 Task: Find connections with filter location Nasīrābād with filter topic #leadership with filter profile language German with filter current company Coupa Software with filter school Mepco Schlenk Engineering College with filter industry Armed Forces with filter service category Copywriting with filter keywords title Proprietor
Action: Mouse moved to (522, 81)
Screenshot: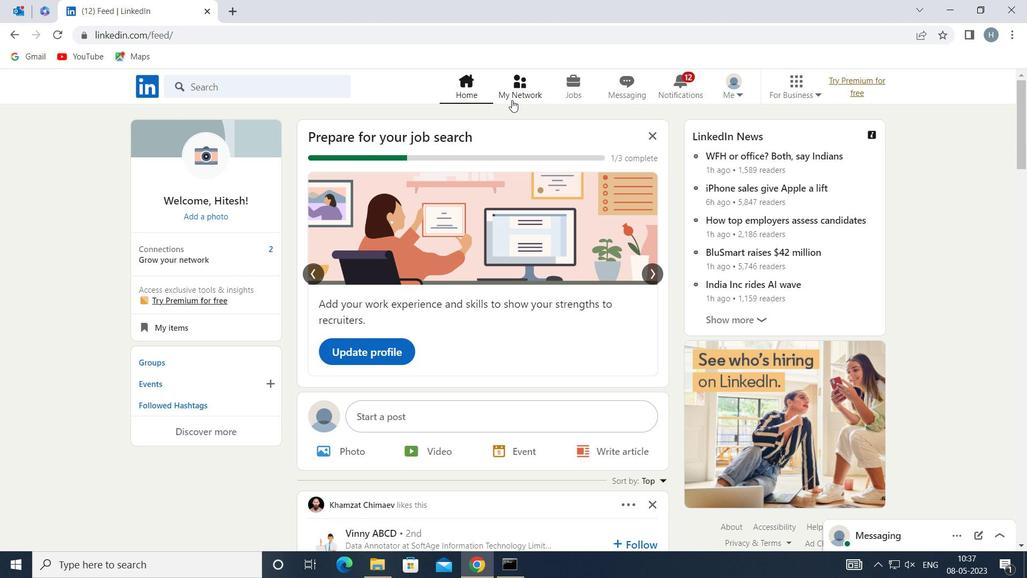 
Action: Mouse pressed left at (522, 81)
Screenshot: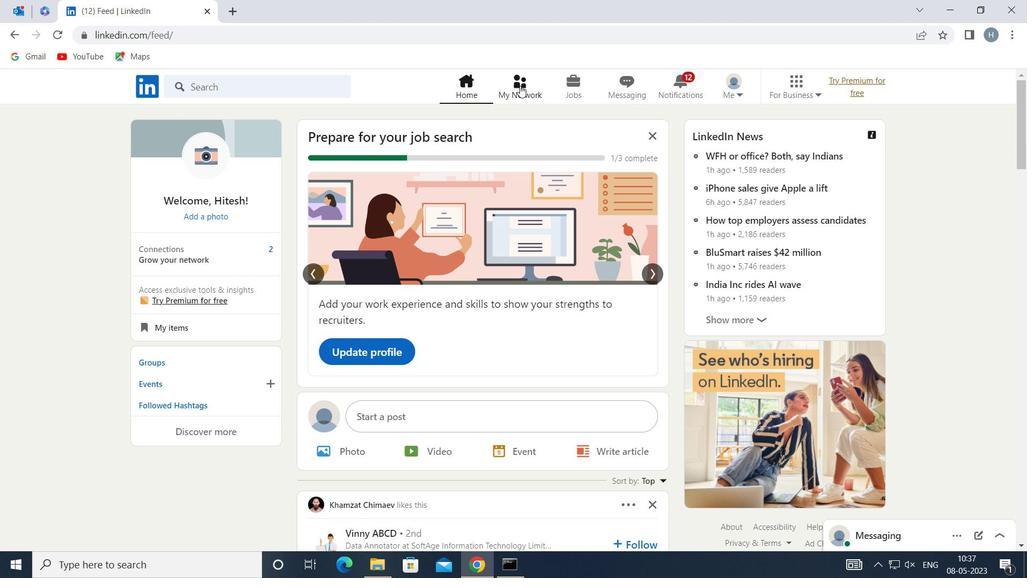 
Action: Mouse moved to (300, 161)
Screenshot: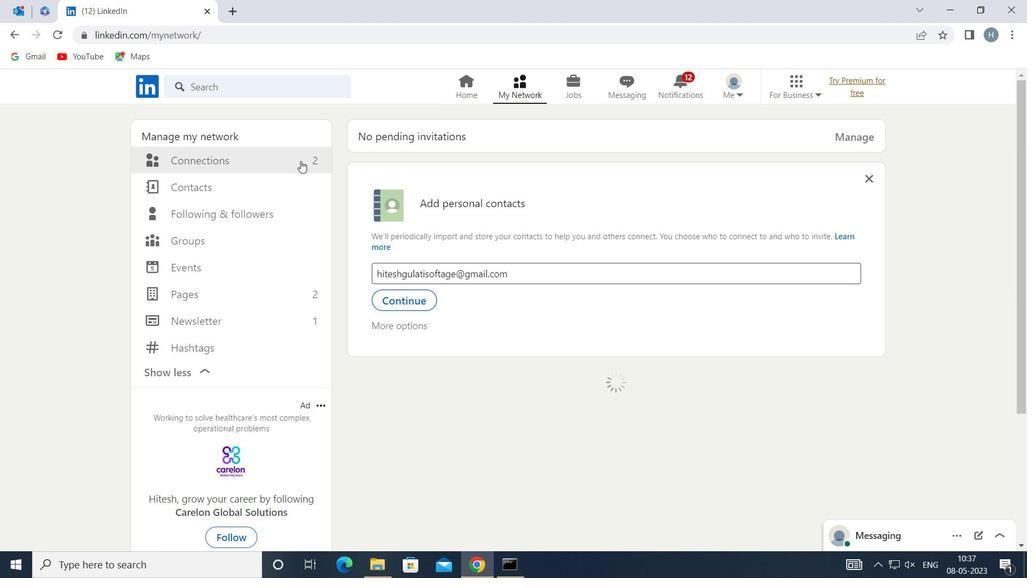 
Action: Mouse pressed left at (300, 161)
Screenshot: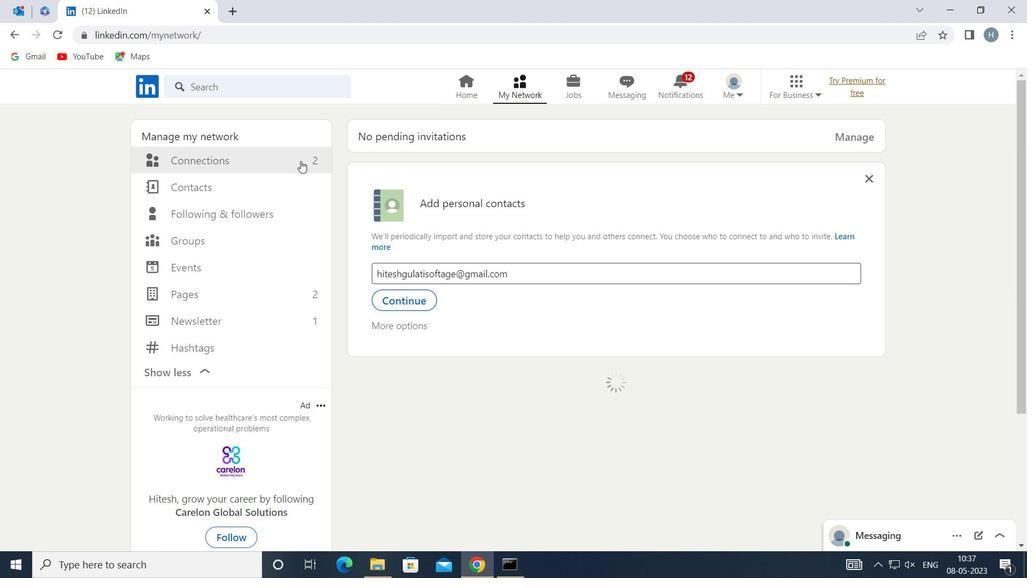 
Action: Mouse moved to (602, 161)
Screenshot: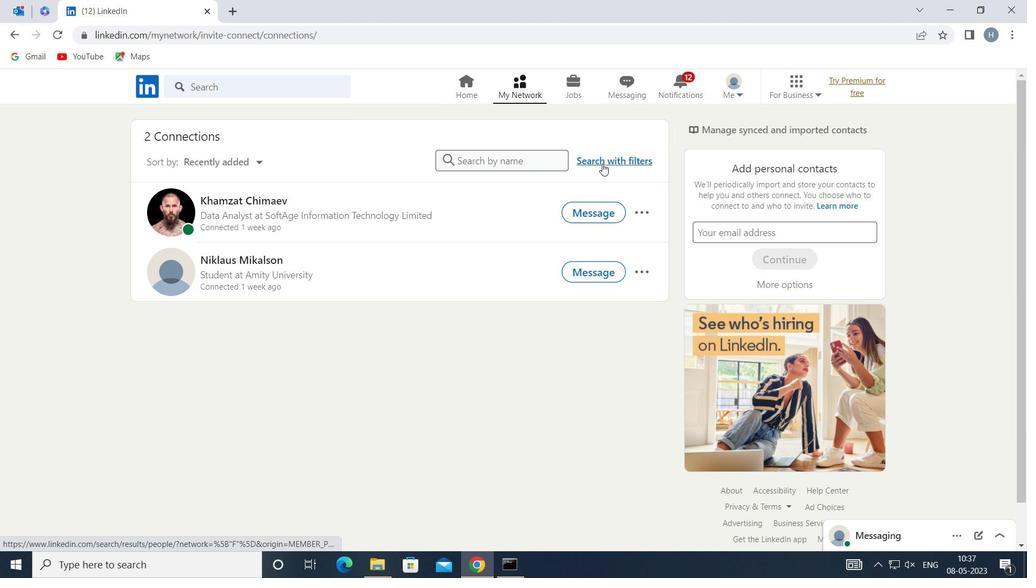 
Action: Mouse pressed left at (602, 161)
Screenshot: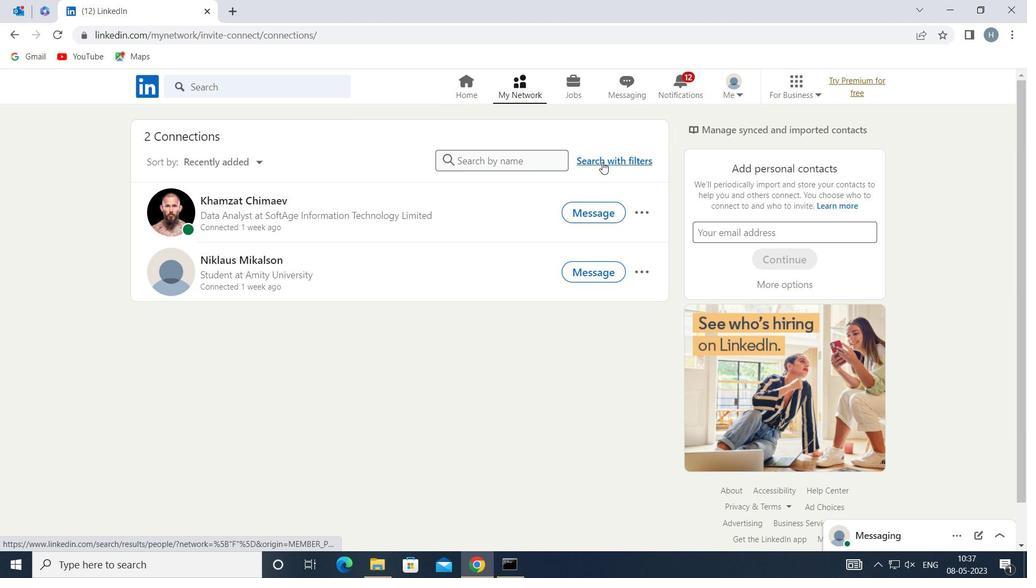 
Action: Mouse moved to (562, 123)
Screenshot: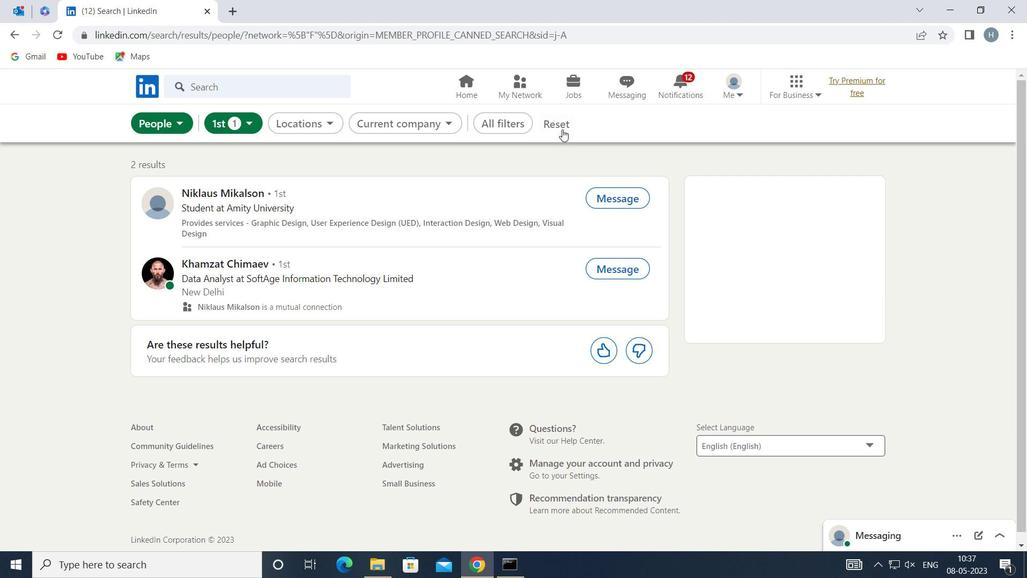 
Action: Mouse pressed left at (562, 123)
Screenshot: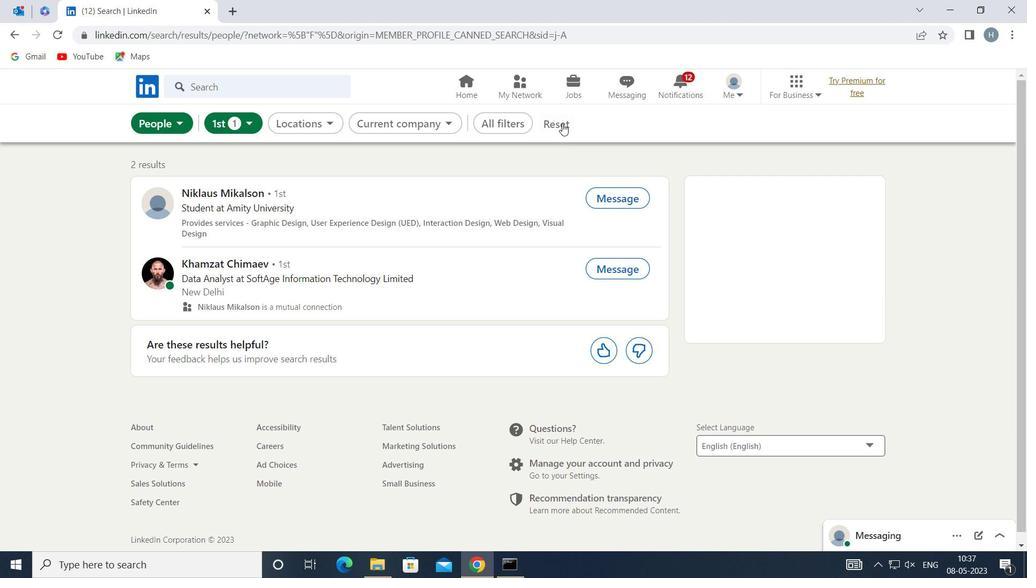 
Action: Mouse moved to (539, 122)
Screenshot: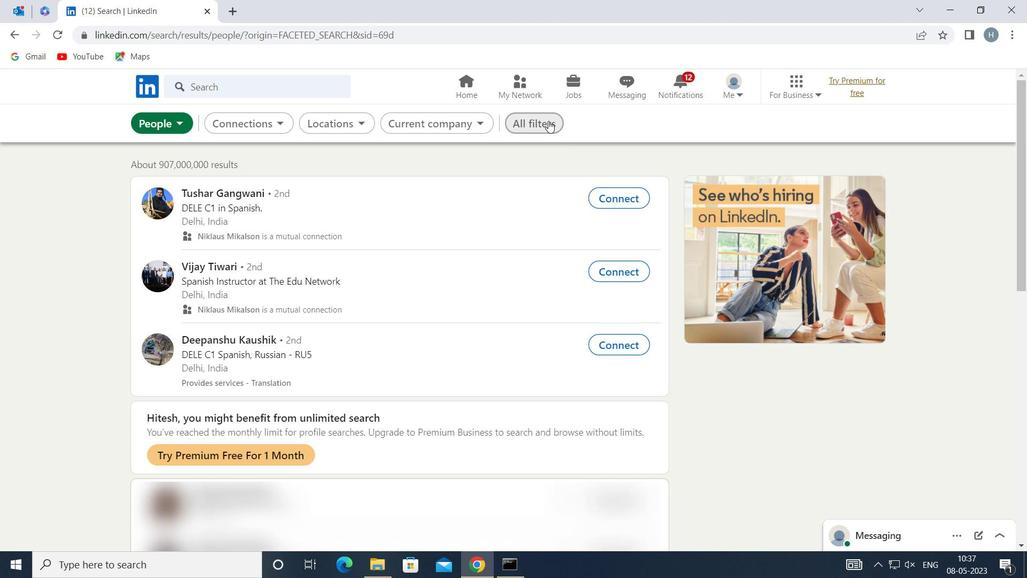 
Action: Mouse pressed left at (539, 122)
Screenshot: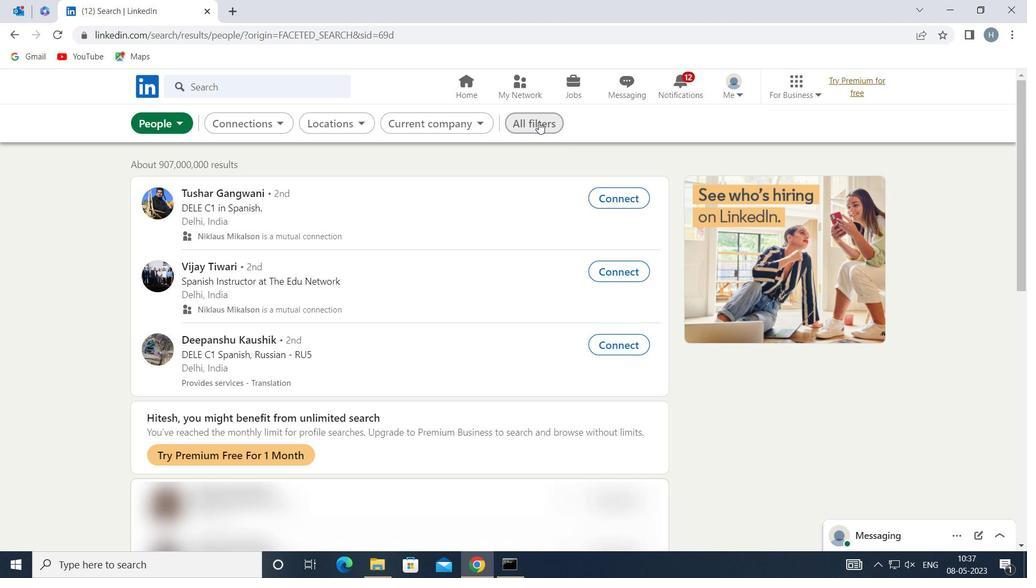 
Action: Mouse moved to (815, 258)
Screenshot: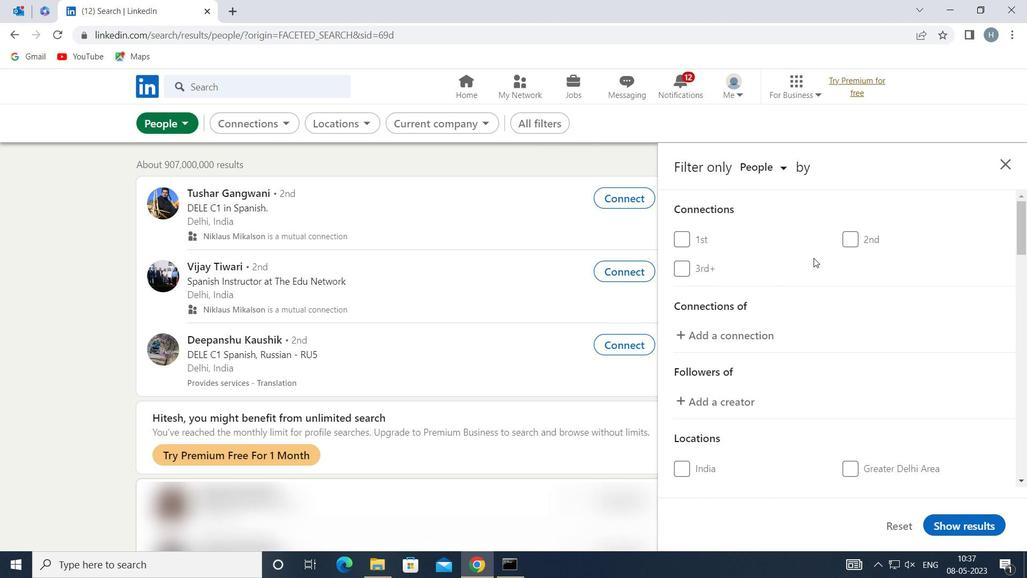 
Action: Mouse scrolled (815, 258) with delta (0, 0)
Screenshot: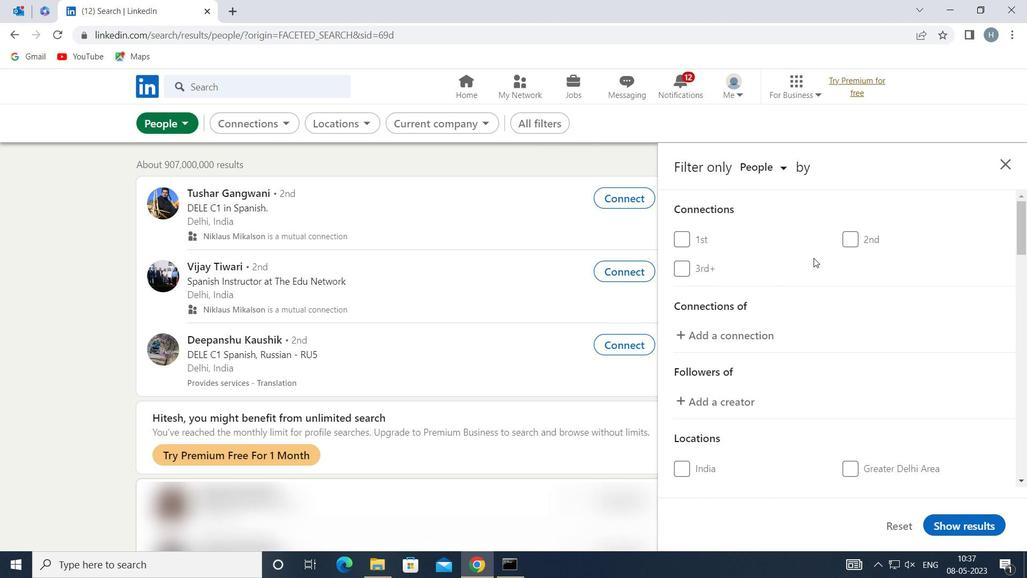 
Action: Mouse moved to (815, 259)
Screenshot: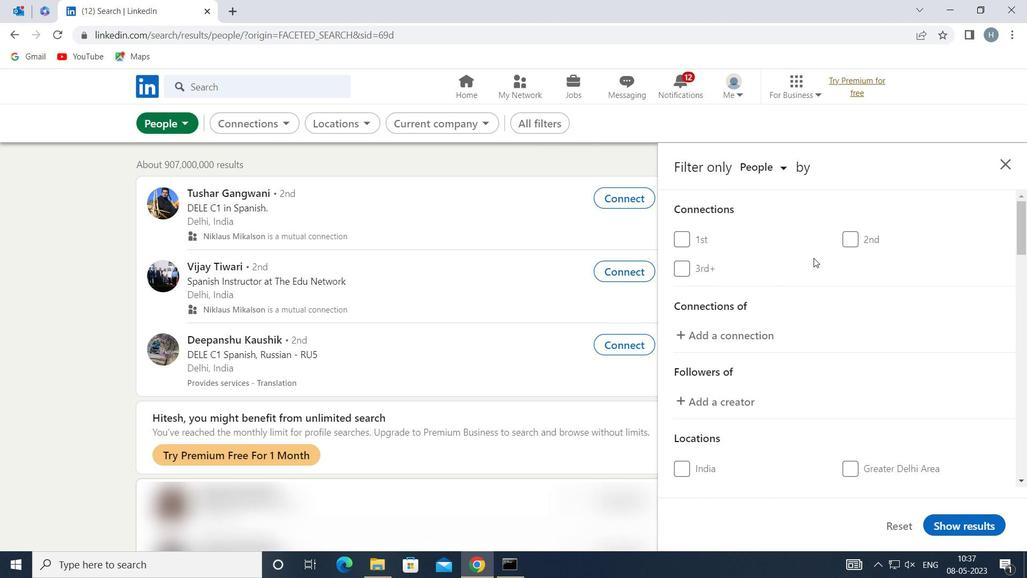
Action: Mouse scrolled (815, 259) with delta (0, 0)
Screenshot: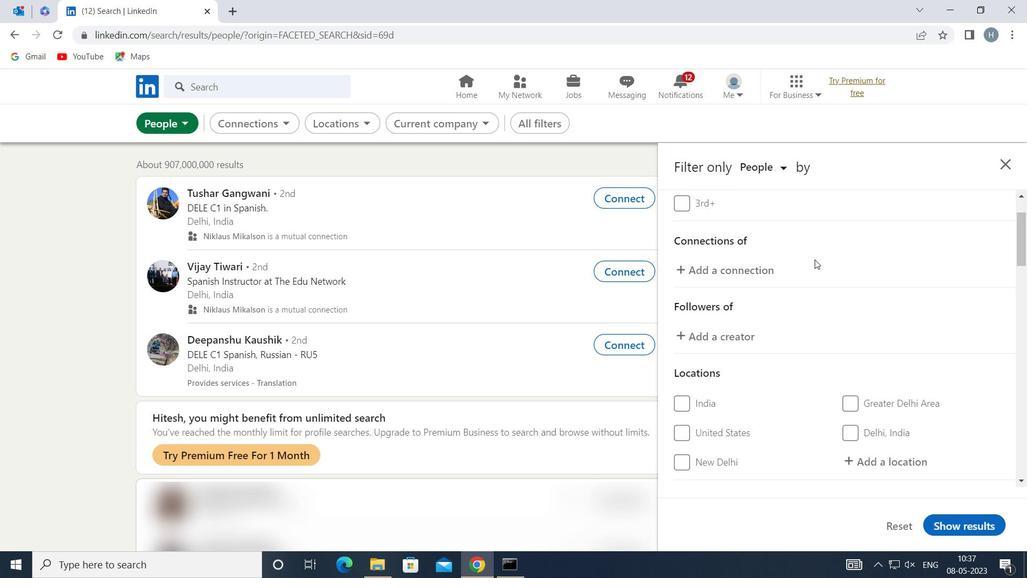 
Action: Mouse moved to (815, 262)
Screenshot: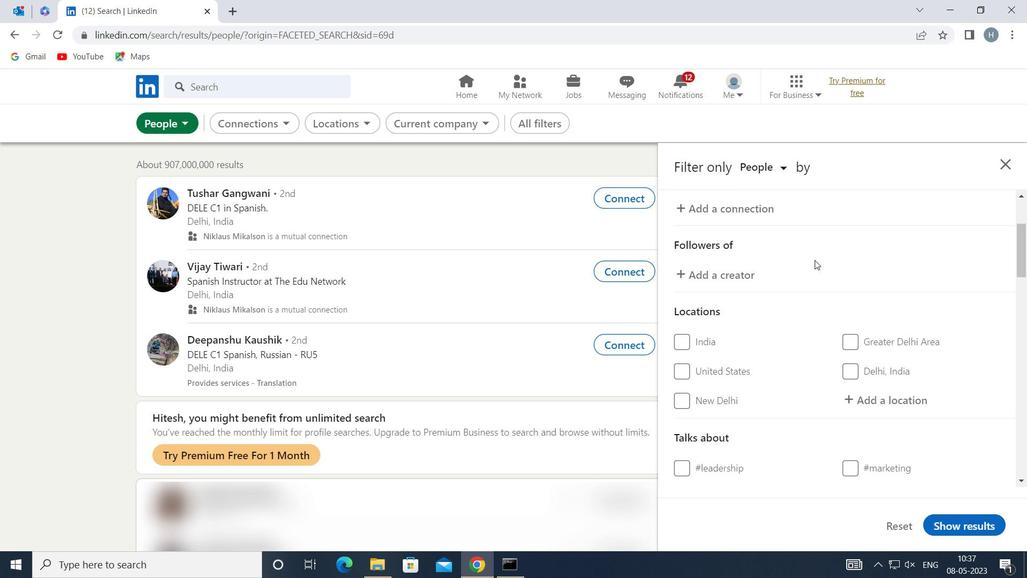 
Action: Mouse scrolled (815, 261) with delta (0, 0)
Screenshot: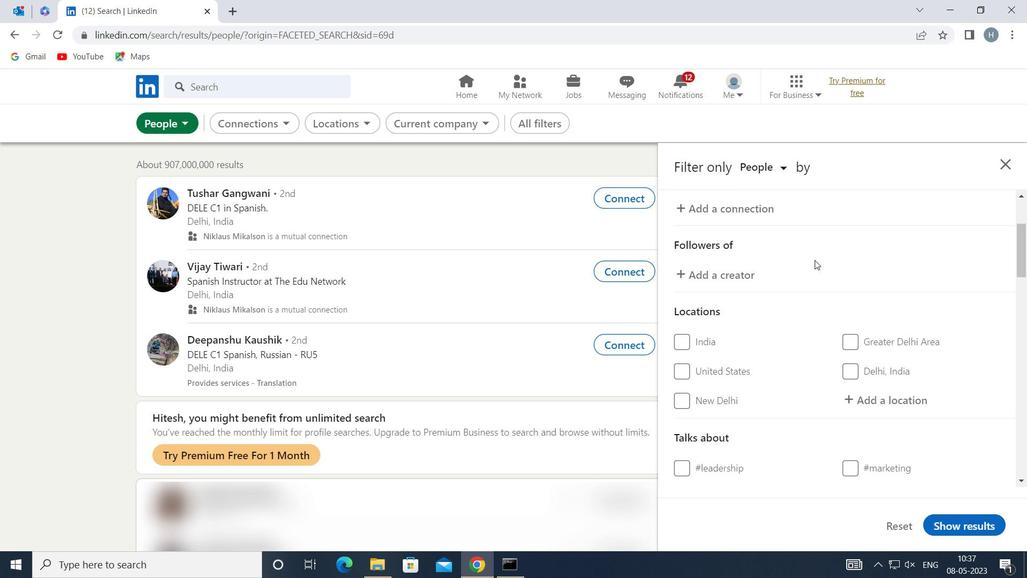 
Action: Mouse moved to (874, 322)
Screenshot: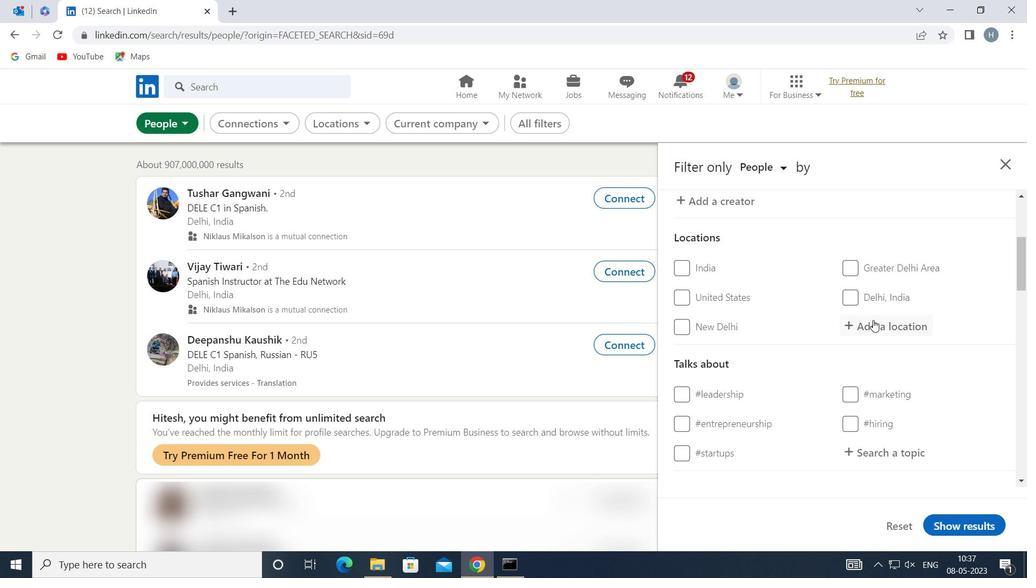 
Action: Mouse pressed left at (874, 322)
Screenshot: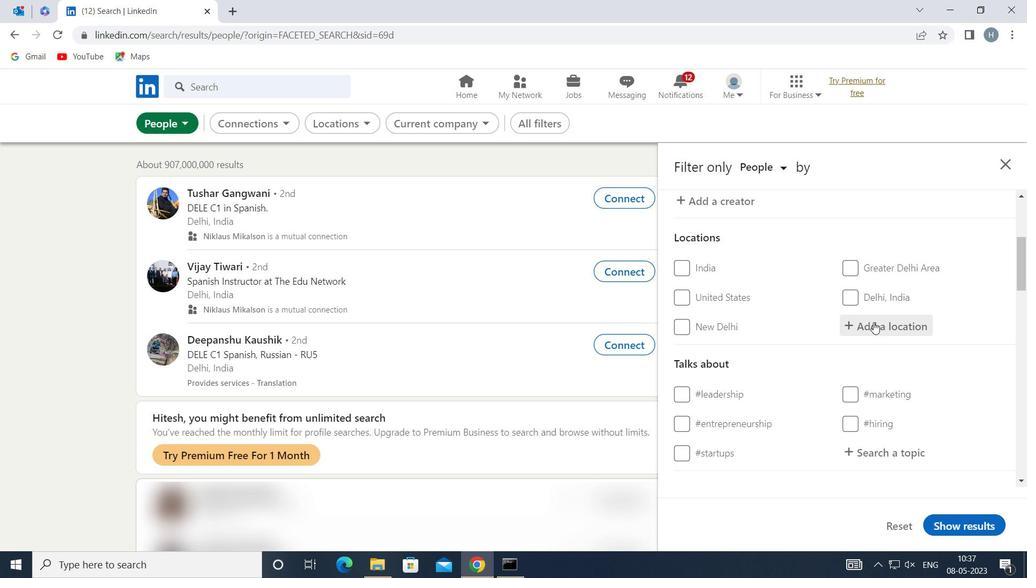 
Action: Key pressed <Key.shift>NASIRABAD
Screenshot: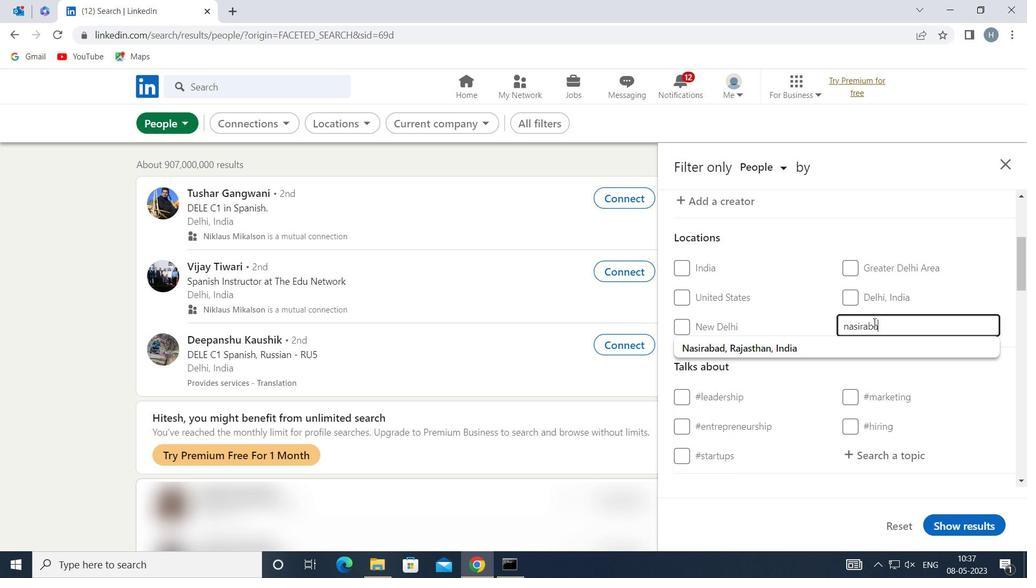 
Action: Mouse moved to (852, 351)
Screenshot: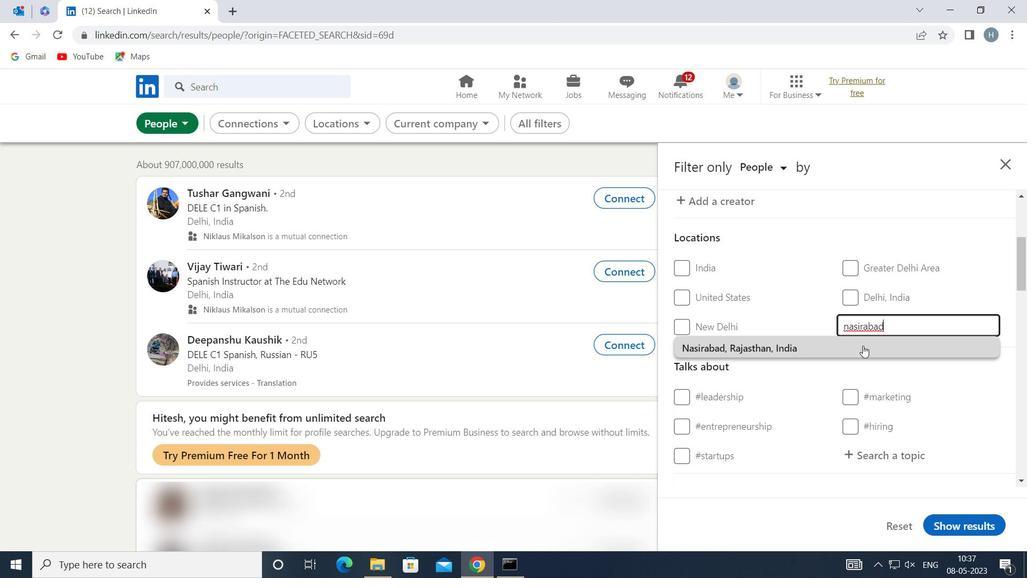 
Action: Mouse pressed left at (852, 351)
Screenshot: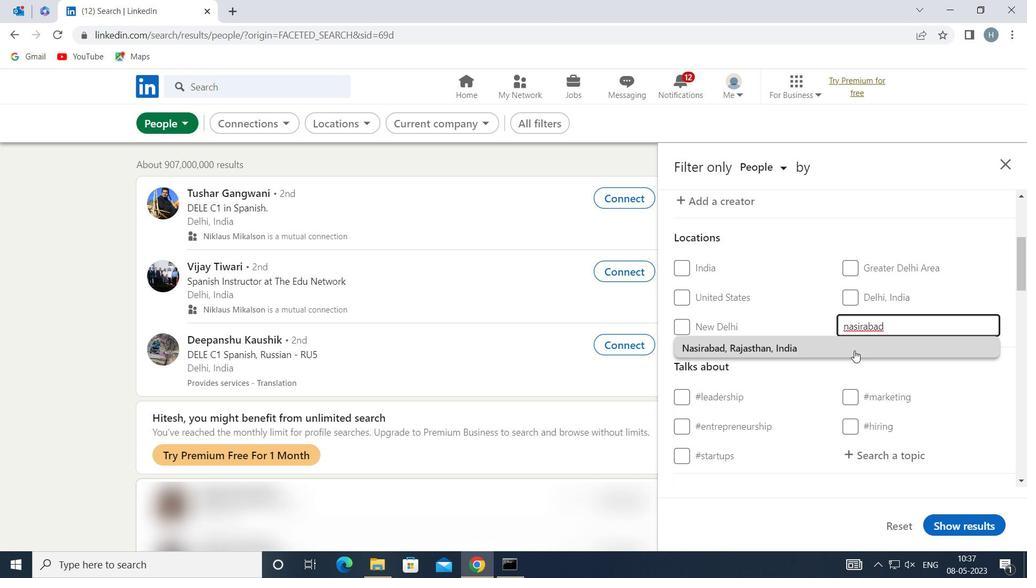 
Action: Mouse moved to (824, 349)
Screenshot: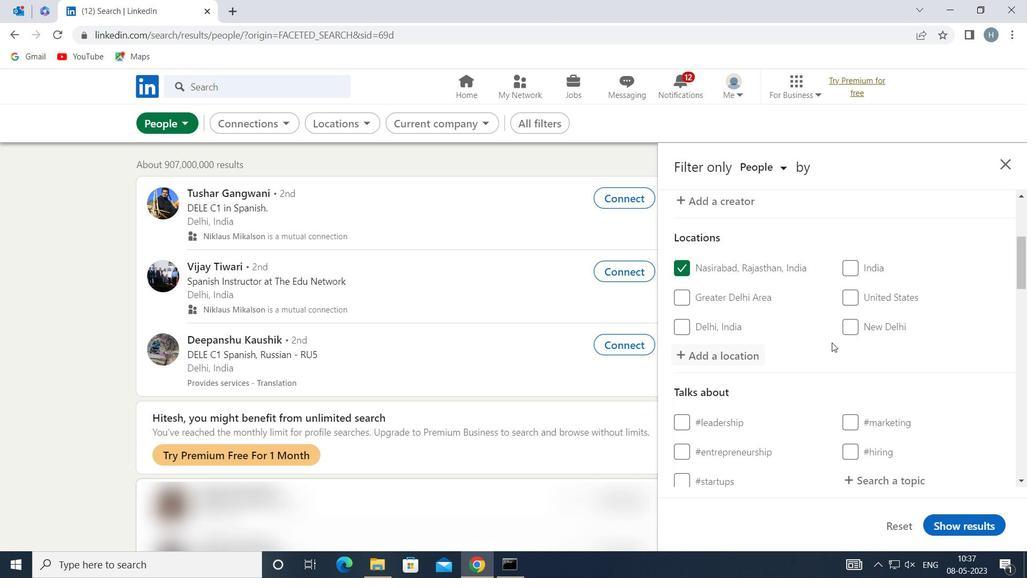 
Action: Mouse scrolled (824, 348) with delta (0, 0)
Screenshot: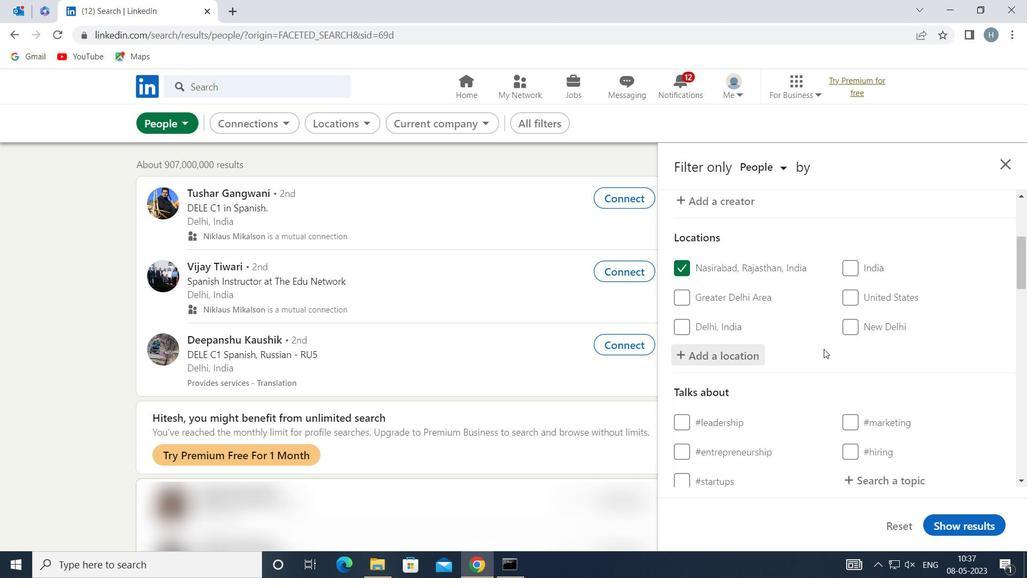 
Action: Mouse moved to (823, 350)
Screenshot: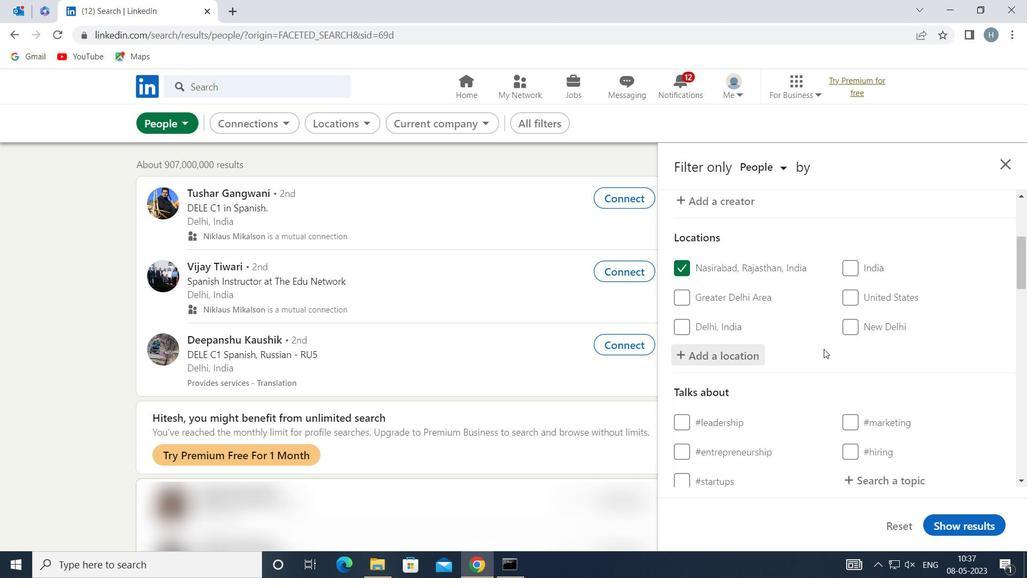 
Action: Mouse scrolled (823, 349) with delta (0, 0)
Screenshot: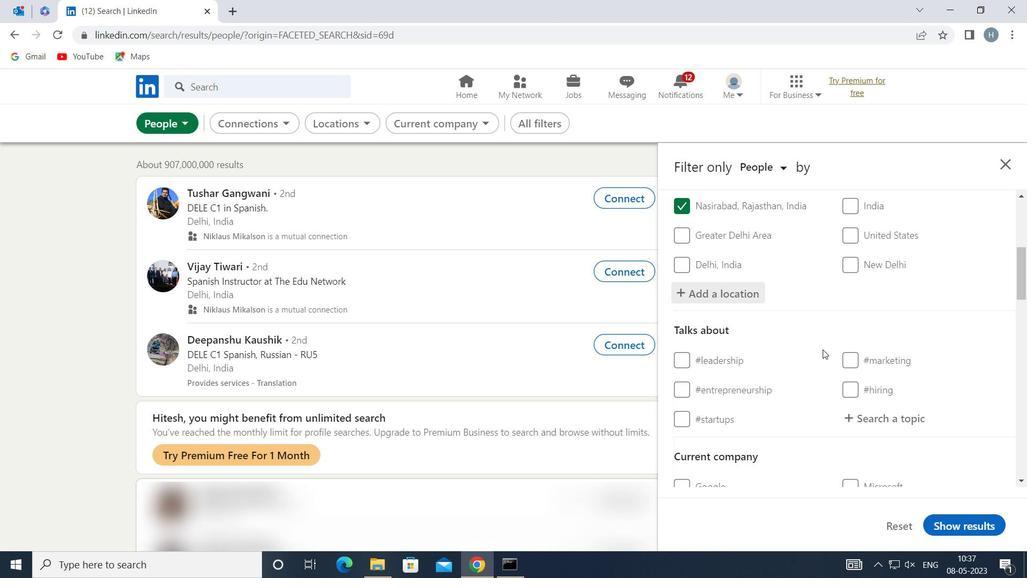 
Action: Mouse moved to (895, 347)
Screenshot: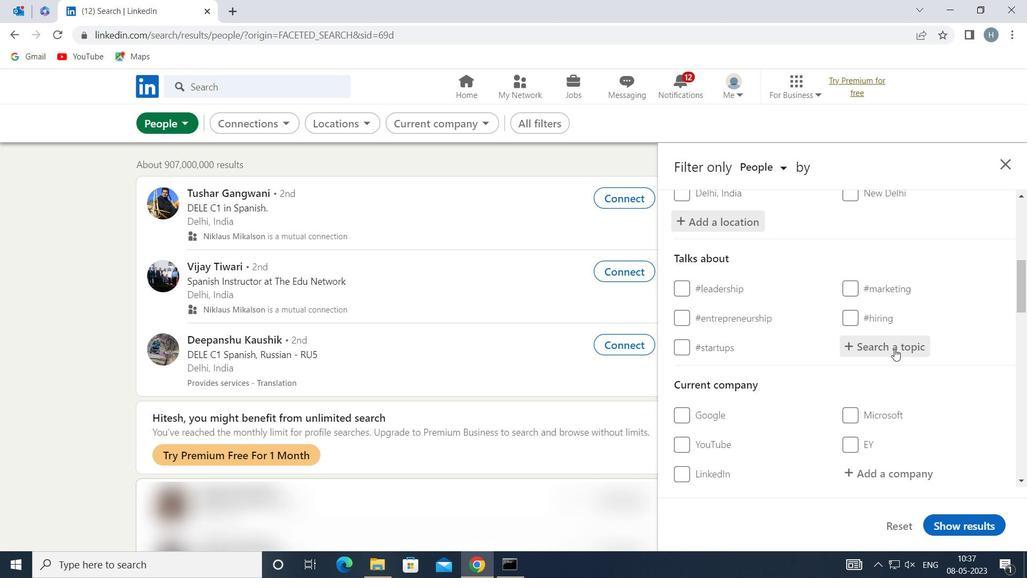 
Action: Mouse pressed left at (895, 347)
Screenshot: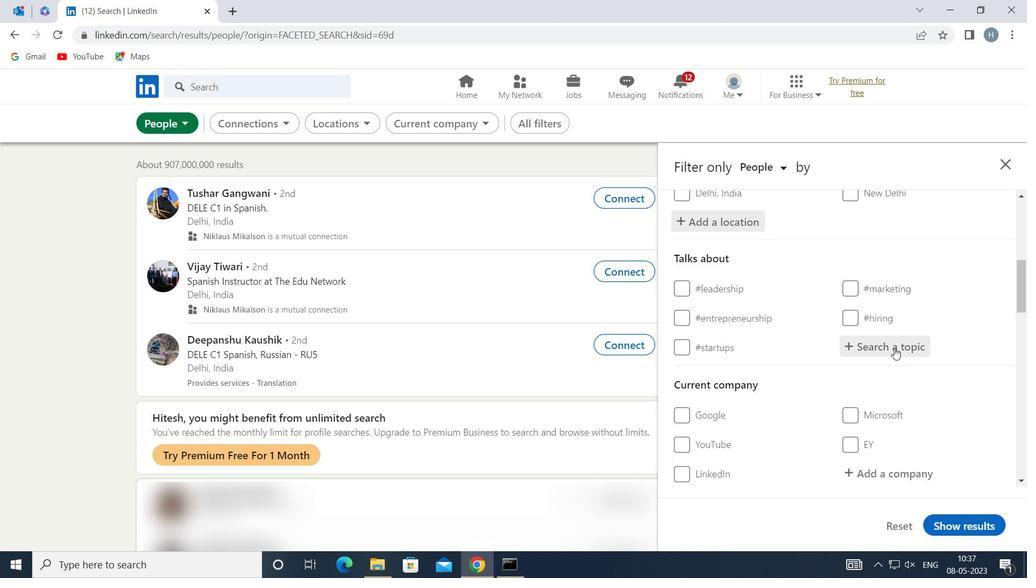 
Action: Mouse moved to (895, 346)
Screenshot: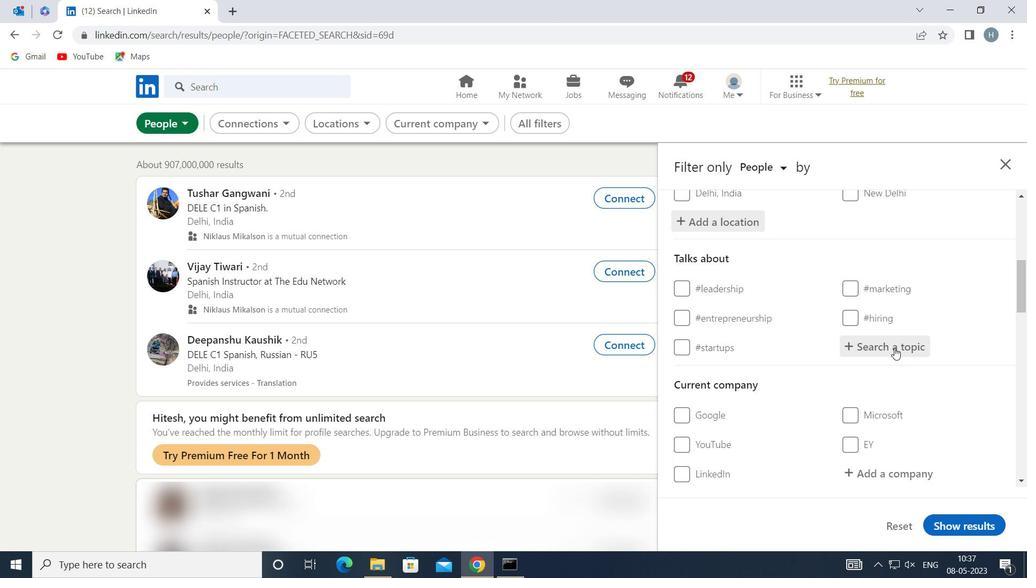 
Action: Key pressed LEADERSHIP
Screenshot: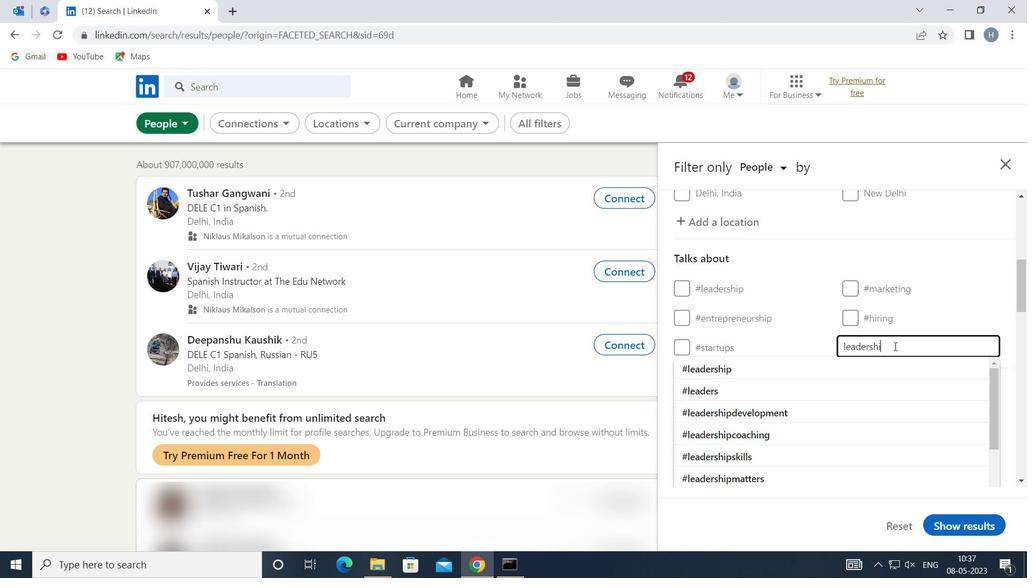
Action: Mouse moved to (888, 358)
Screenshot: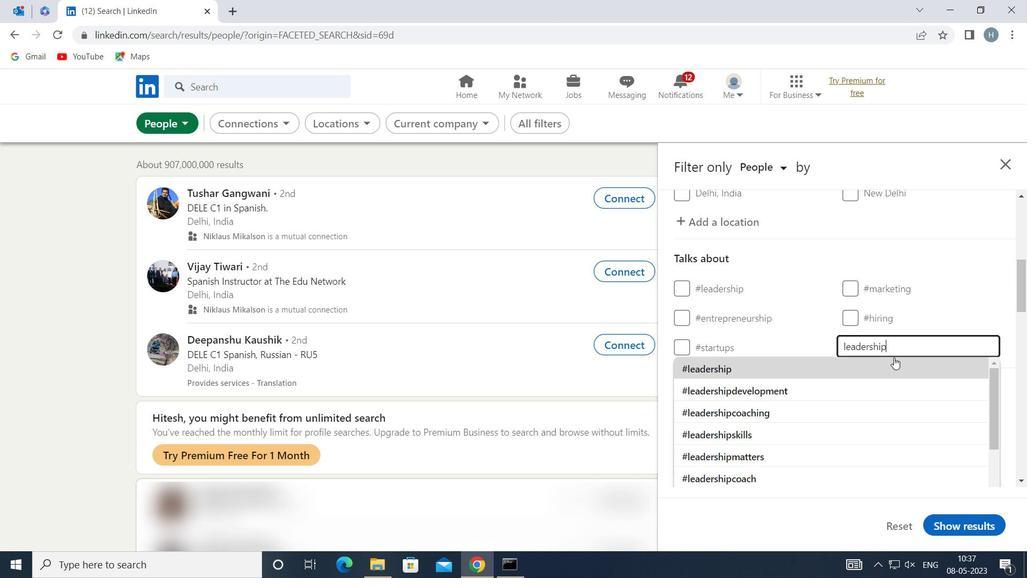 
Action: Mouse pressed left at (888, 358)
Screenshot: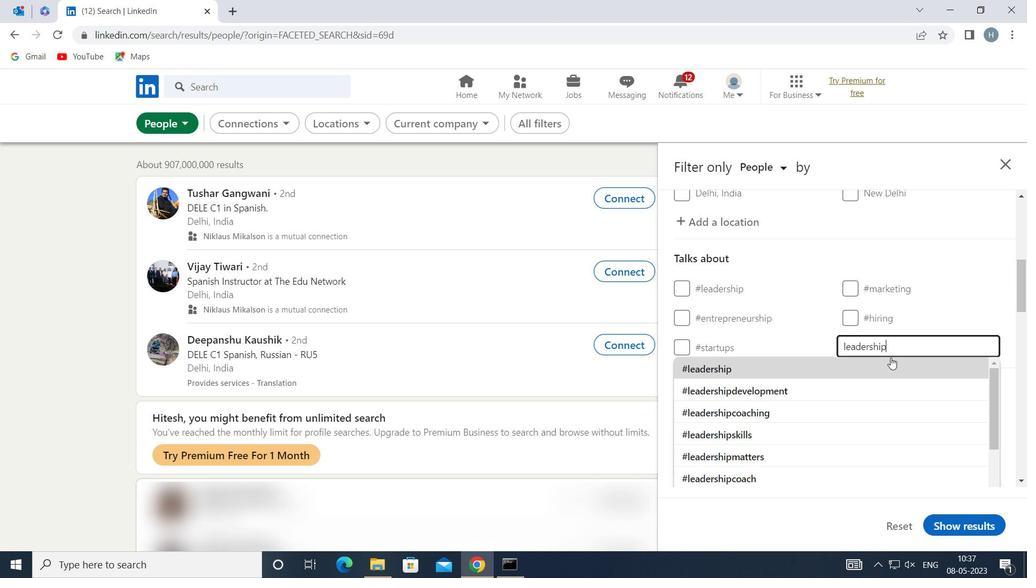 
Action: Mouse moved to (843, 351)
Screenshot: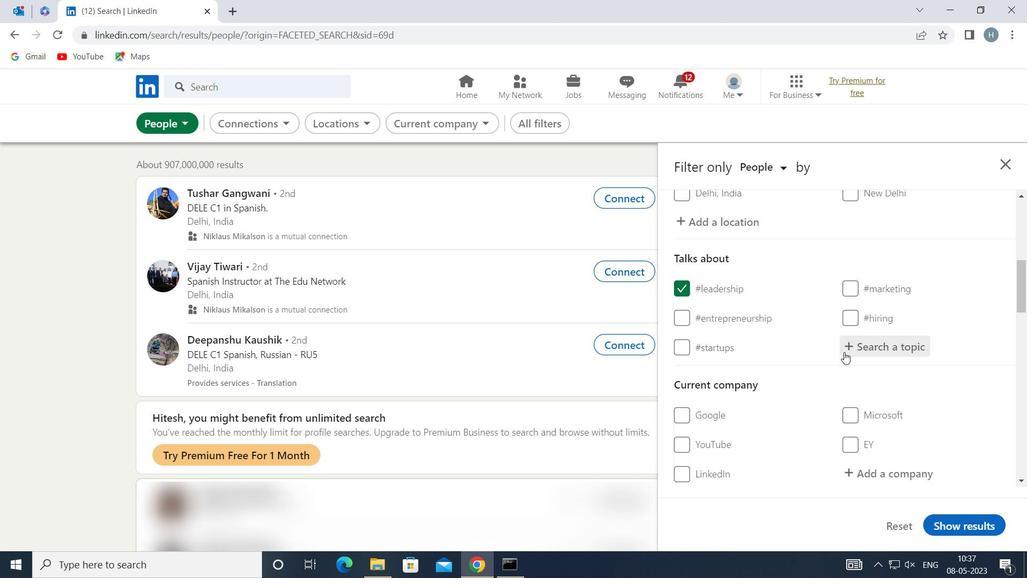 
Action: Mouse scrolled (843, 350) with delta (0, 0)
Screenshot: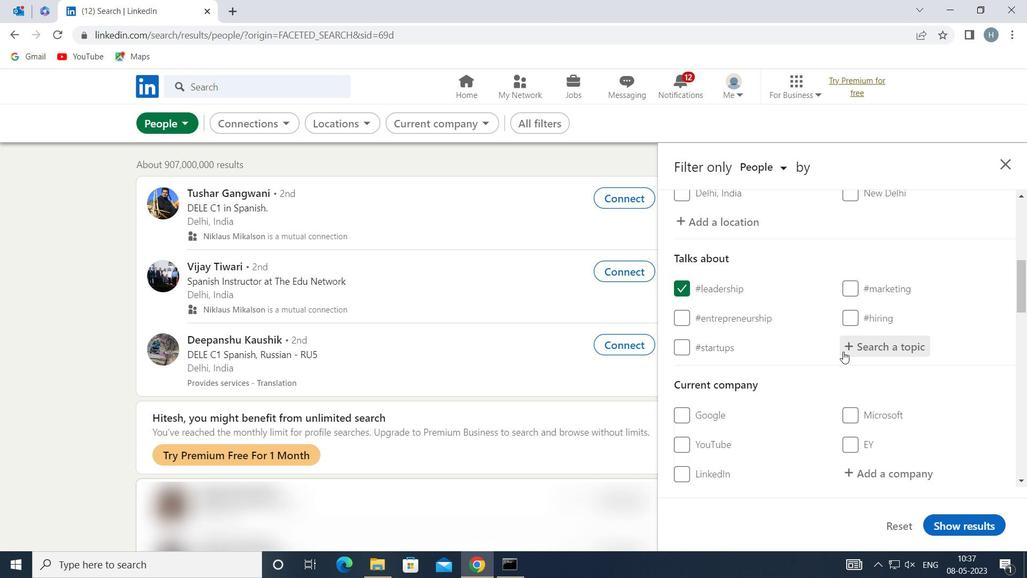 
Action: Mouse moved to (843, 348)
Screenshot: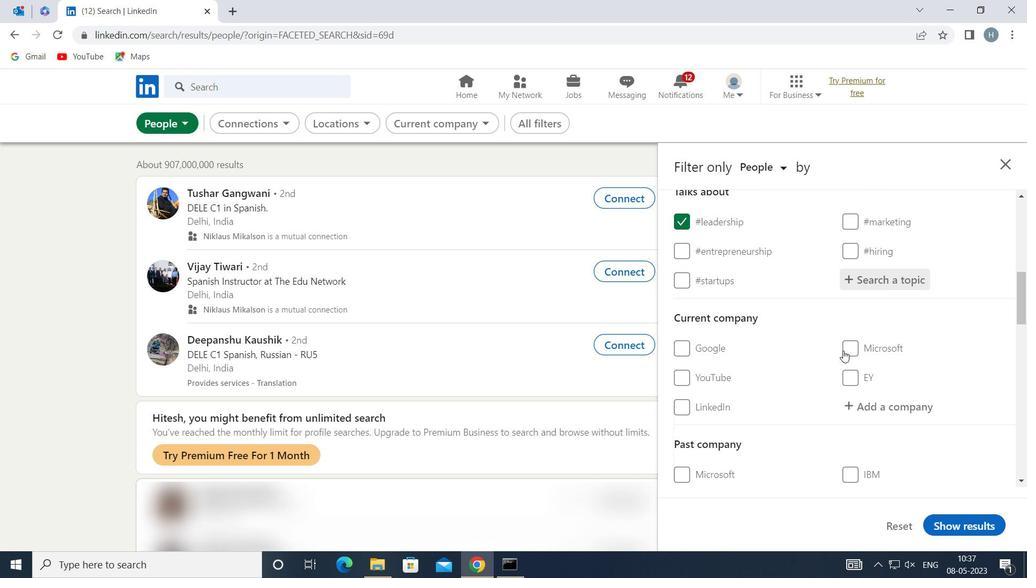 
Action: Mouse scrolled (843, 347) with delta (0, 0)
Screenshot: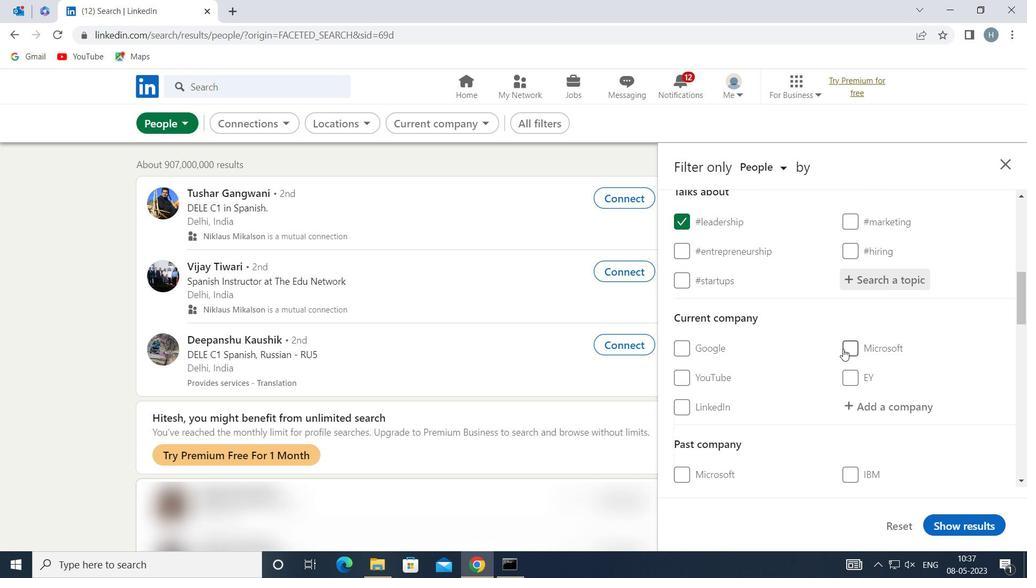 
Action: Mouse moved to (841, 345)
Screenshot: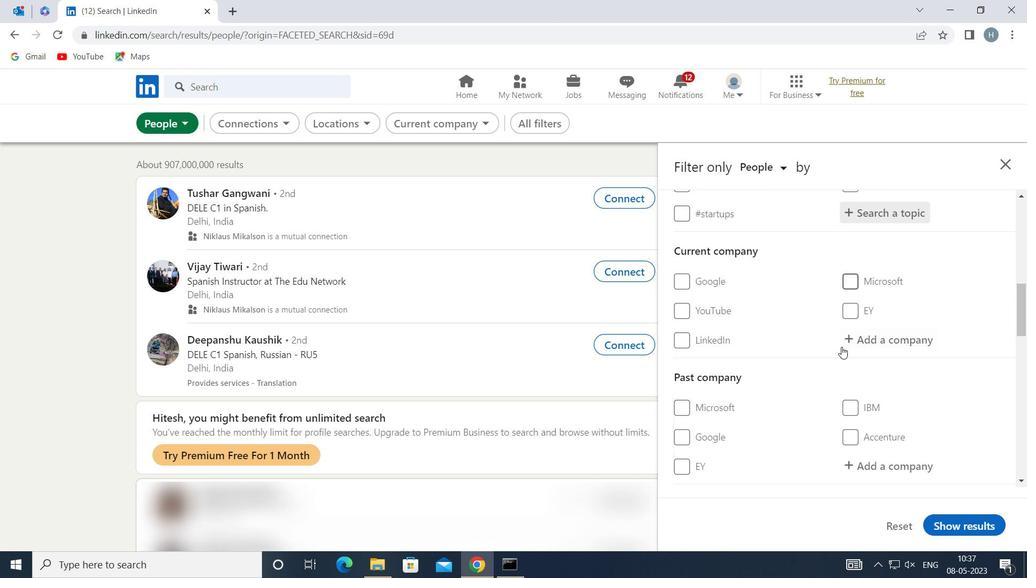 
Action: Mouse scrolled (841, 345) with delta (0, 0)
Screenshot: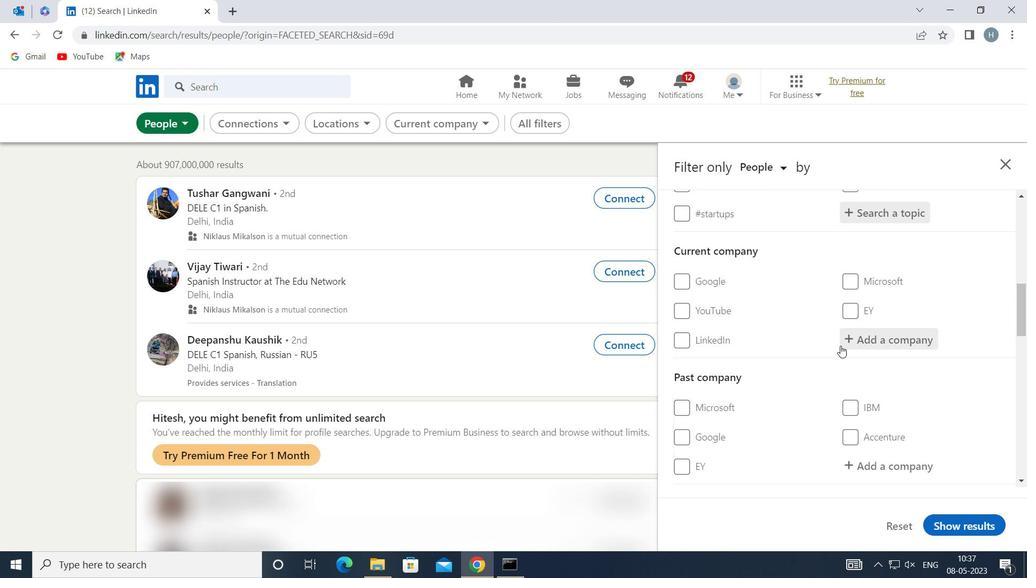 
Action: Mouse scrolled (841, 345) with delta (0, 0)
Screenshot: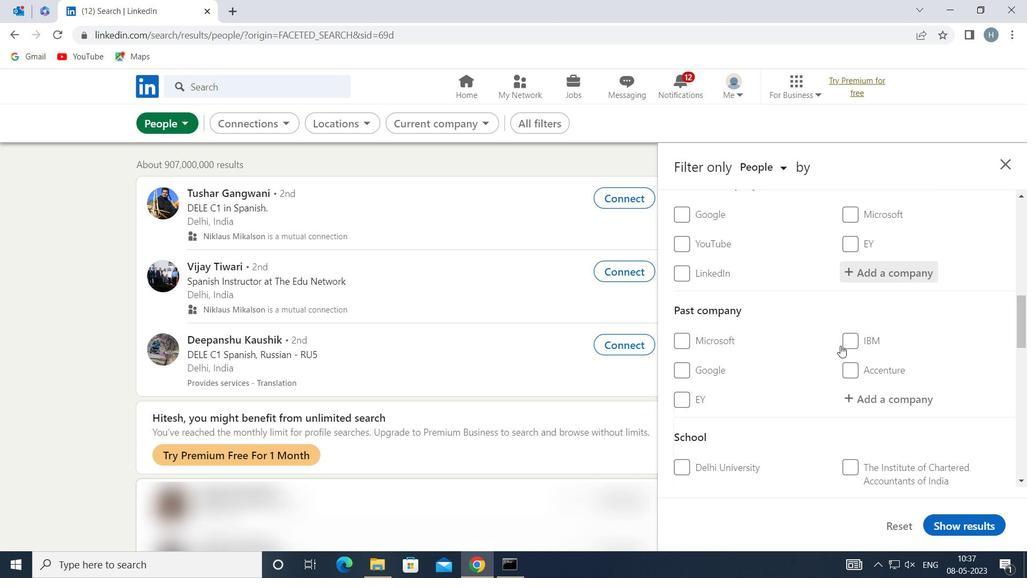 
Action: Mouse scrolled (841, 345) with delta (0, 0)
Screenshot: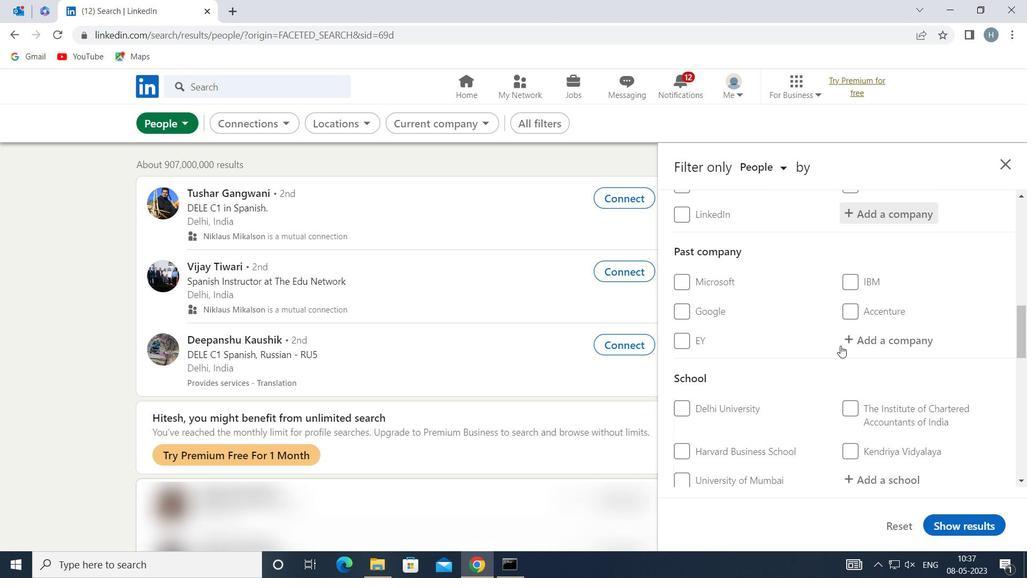 
Action: Mouse scrolled (841, 345) with delta (0, 0)
Screenshot: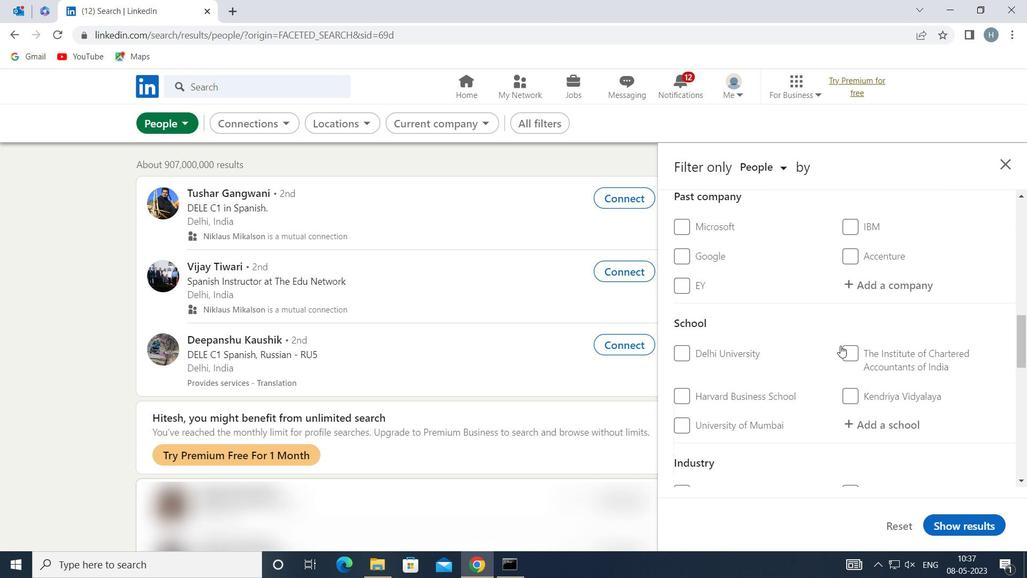 
Action: Mouse scrolled (841, 345) with delta (0, 0)
Screenshot: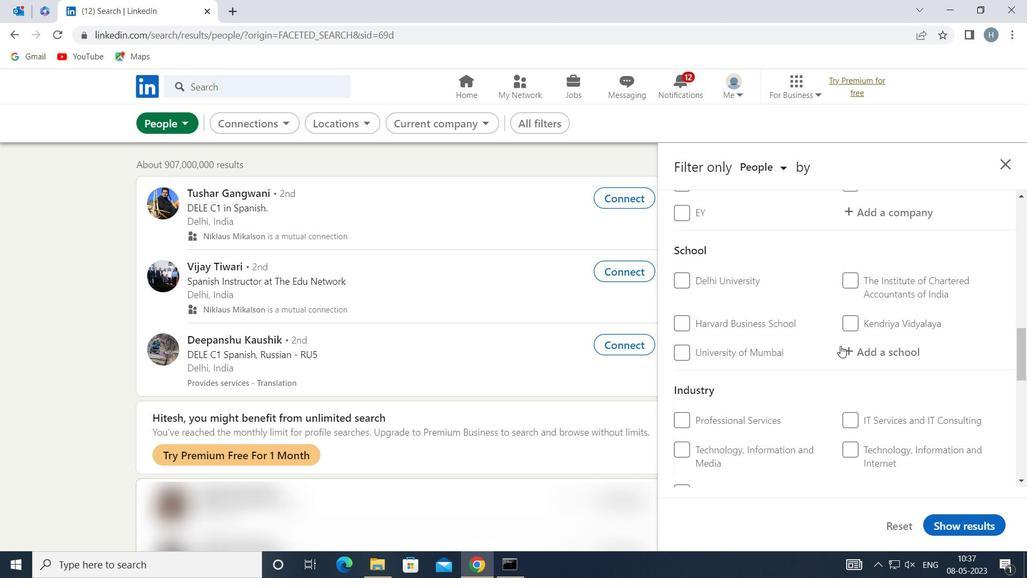 
Action: Mouse scrolled (841, 345) with delta (0, 0)
Screenshot: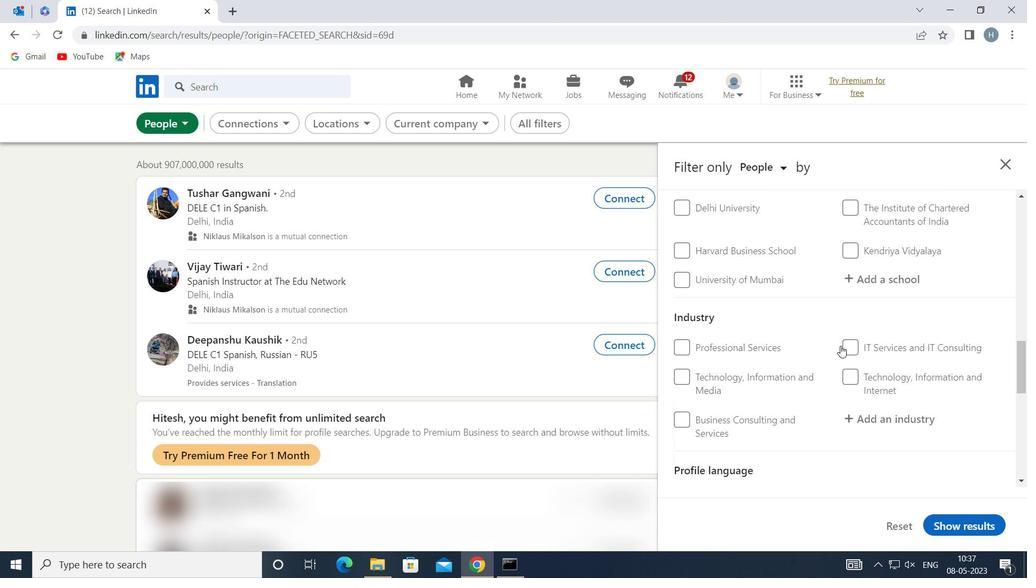 
Action: Mouse scrolled (841, 345) with delta (0, 0)
Screenshot: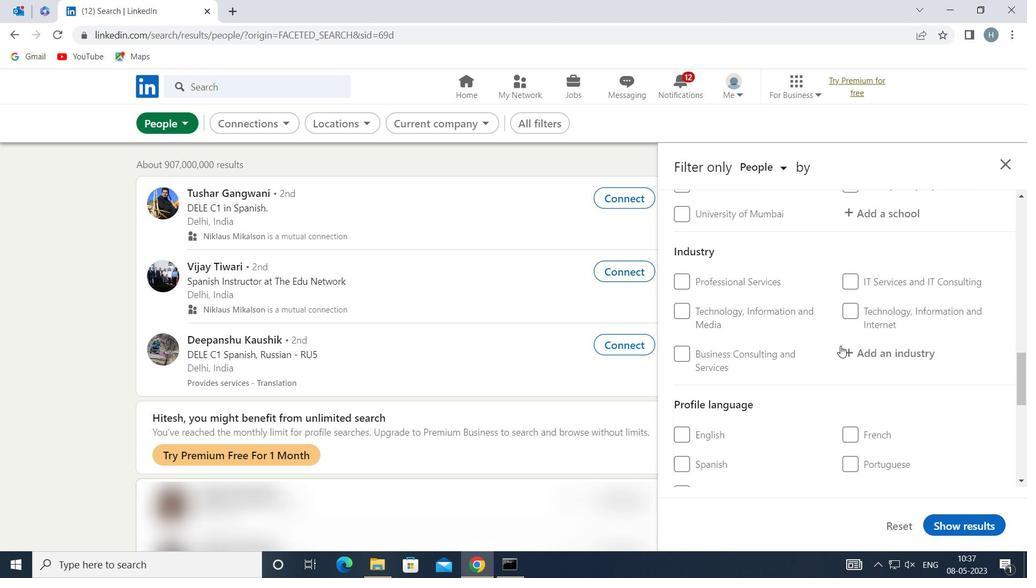 
Action: Mouse moved to (709, 415)
Screenshot: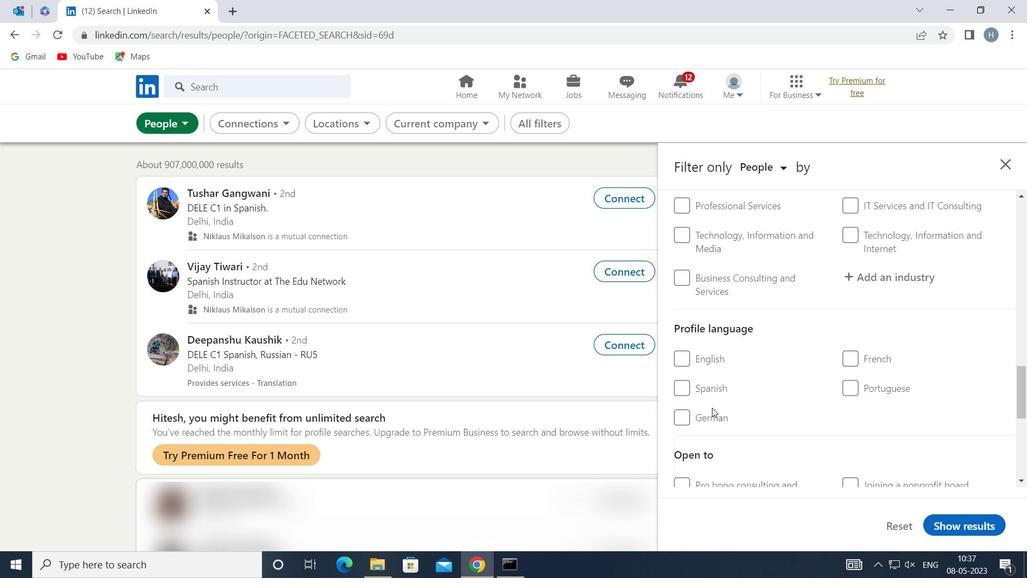 
Action: Mouse pressed left at (709, 415)
Screenshot: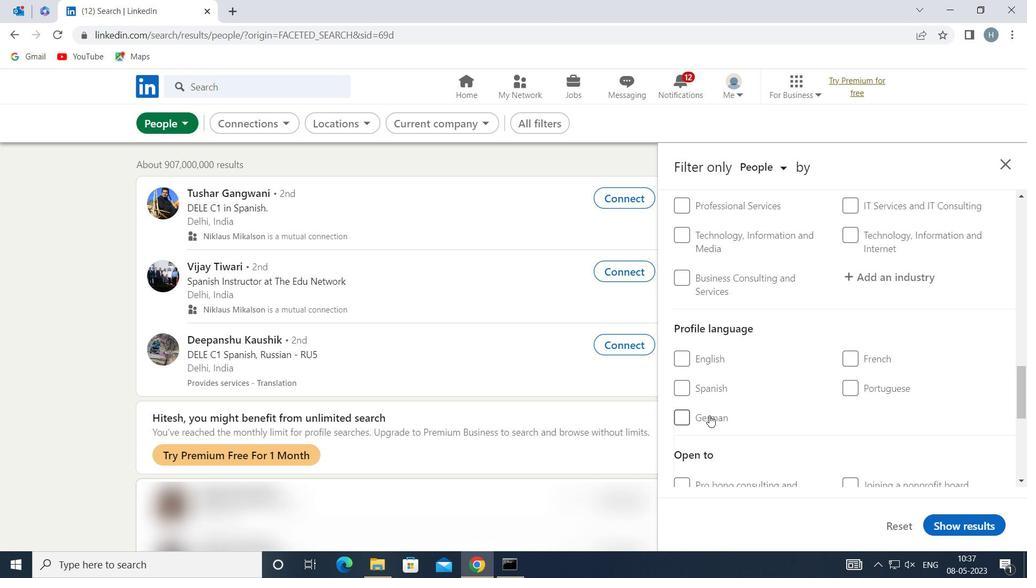 
Action: Mouse moved to (809, 398)
Screenshot: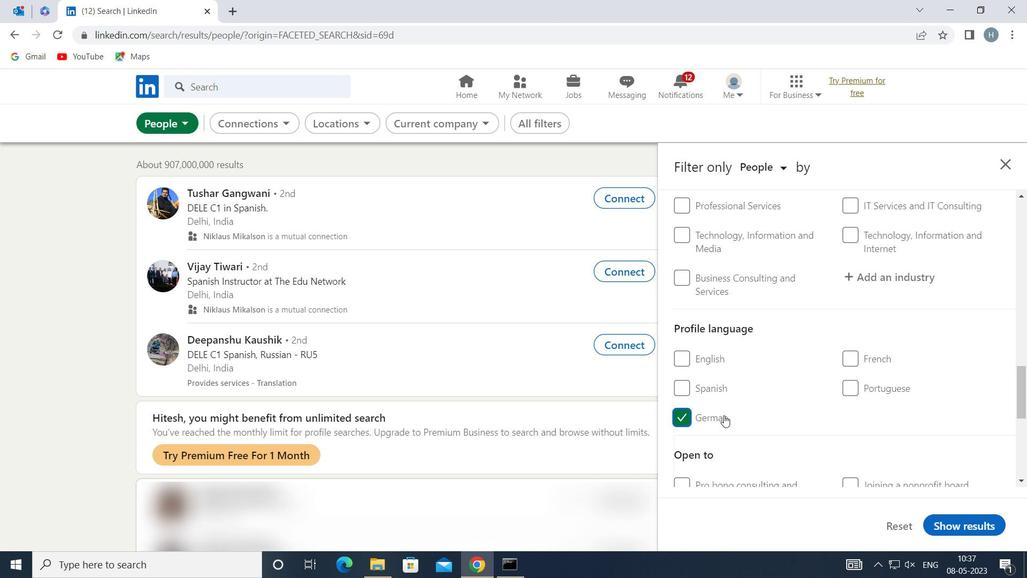 
Action: Mouse scrolled (809, 398) with delta (0, 0)
Screenshot: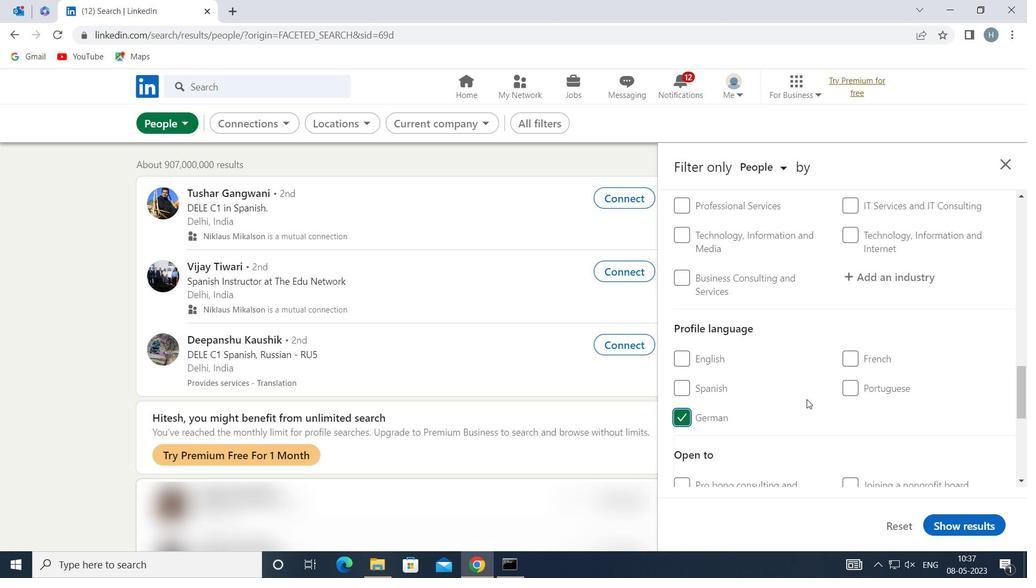 
Action: Mouse moved to (810, 398)
Screenshot: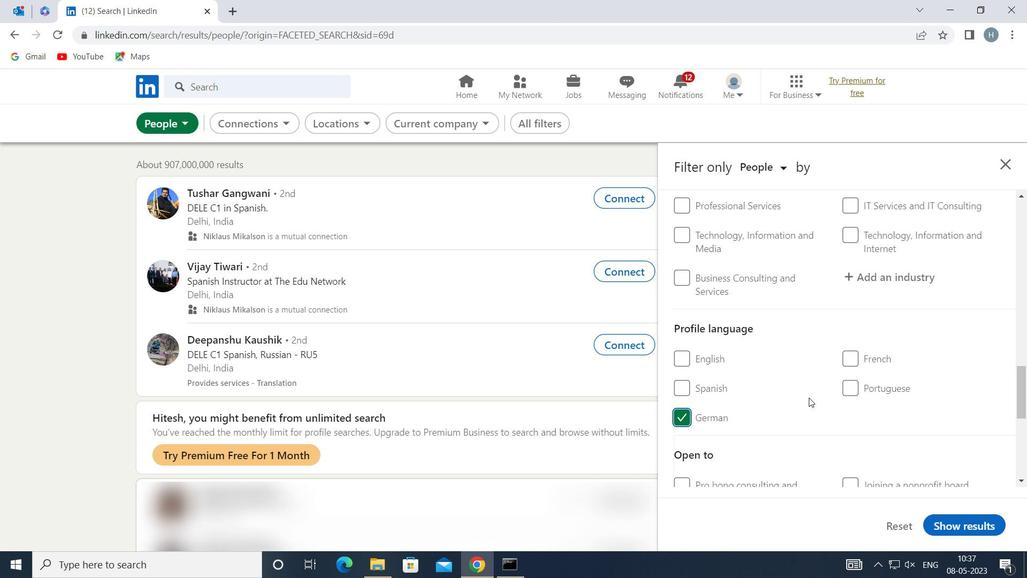 
Action: Mouse scrolled (810, 398) with delta (0, 0)
Screenshot: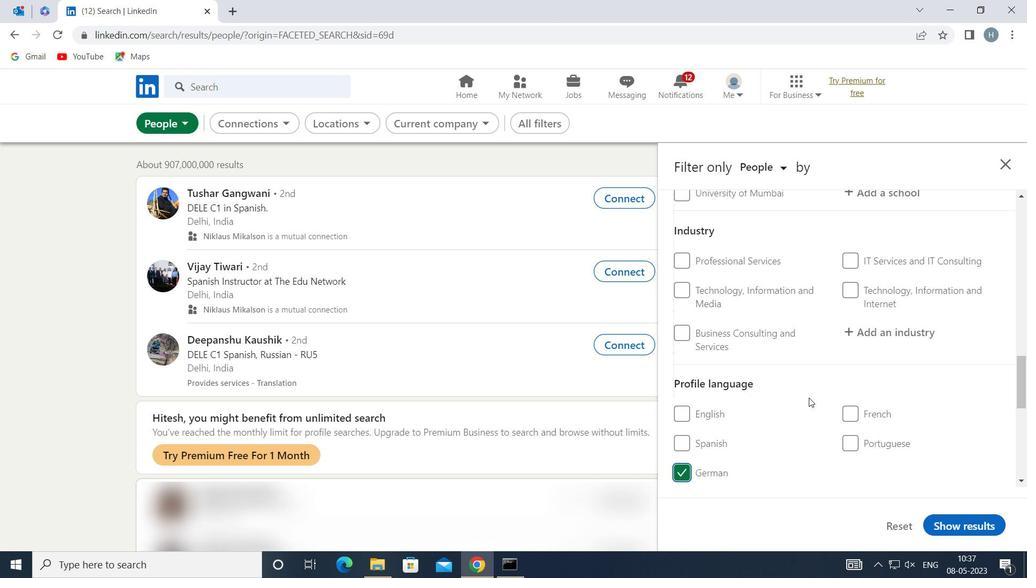 
Action: Mouse scrolled (810, 398) with delta (0, 0)
Screenshot: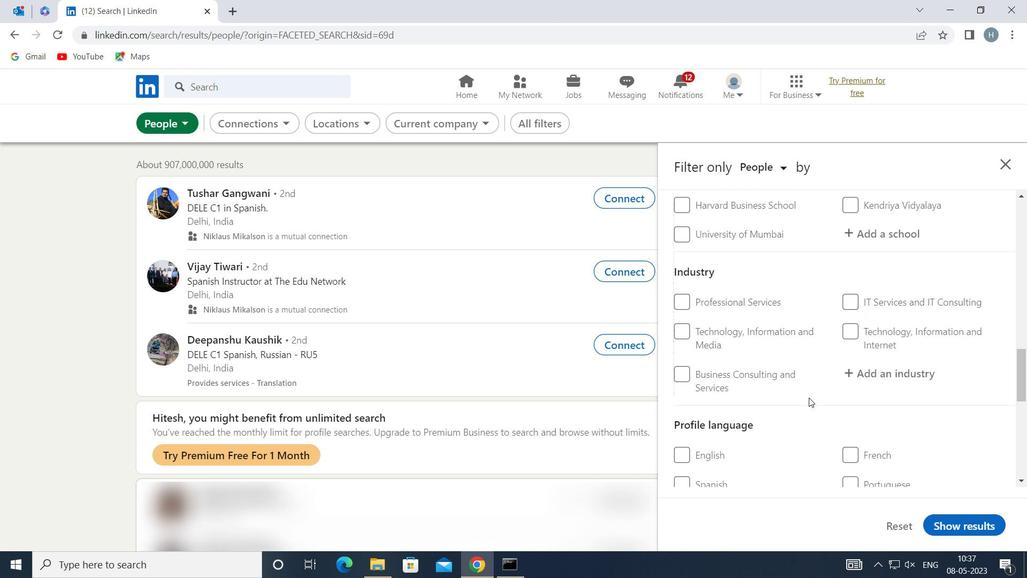 
Action: Mouse scrolled (810, 398) with delta (0, 0)
Screenshot: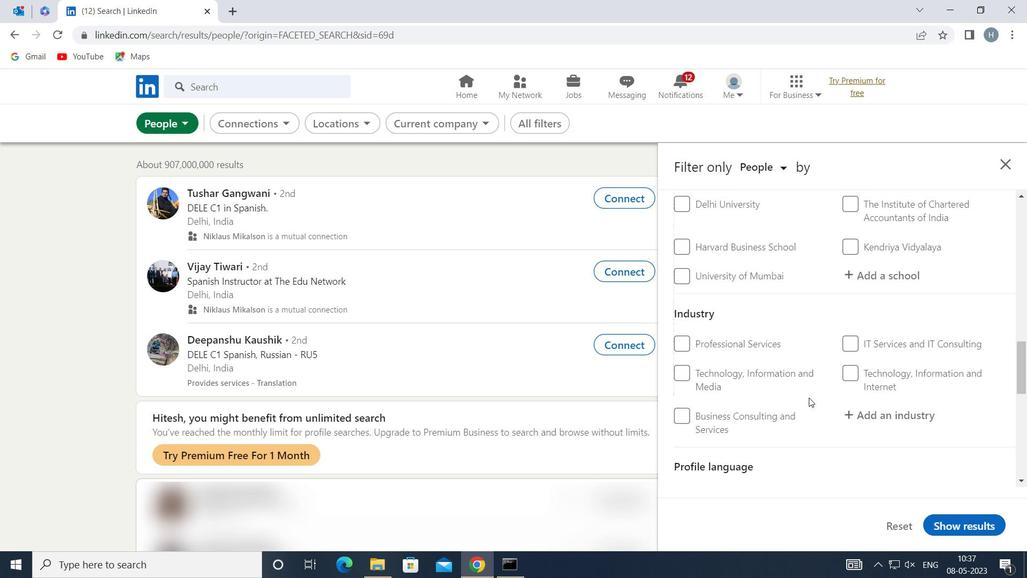 
Action: Mouse scrolled (810, 398) with delta (0, 0)
Screenshot: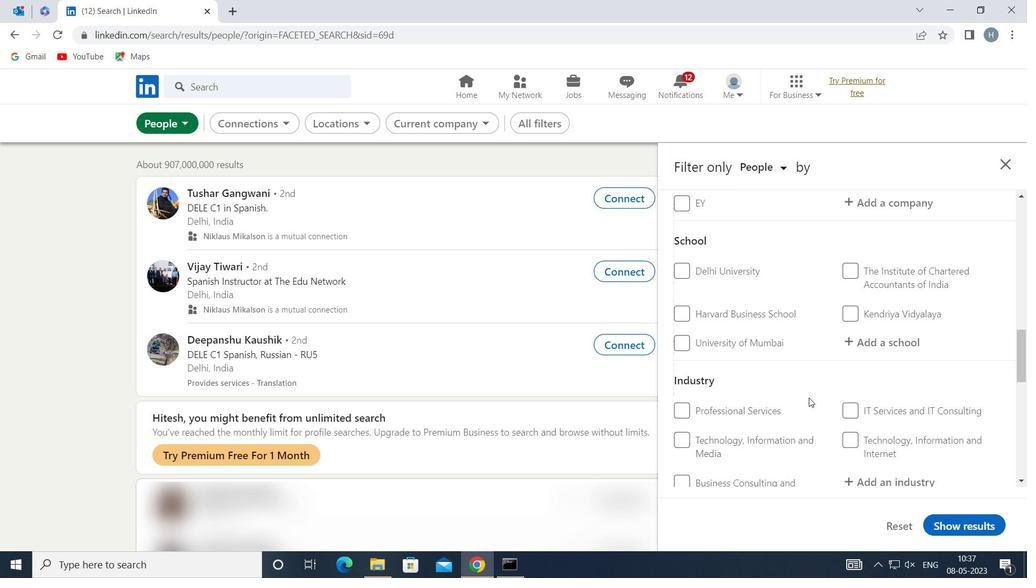 
Action: Mouse moved to (840, 390)
Screenshot: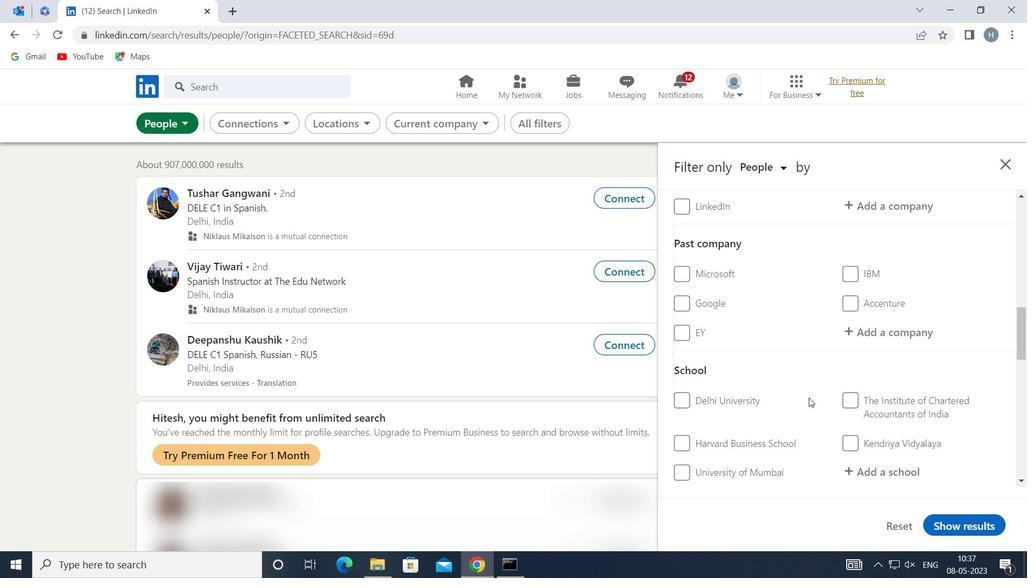 
Action: Mouse scrolled (840, 391) with delta (0, 0)
Screenshot: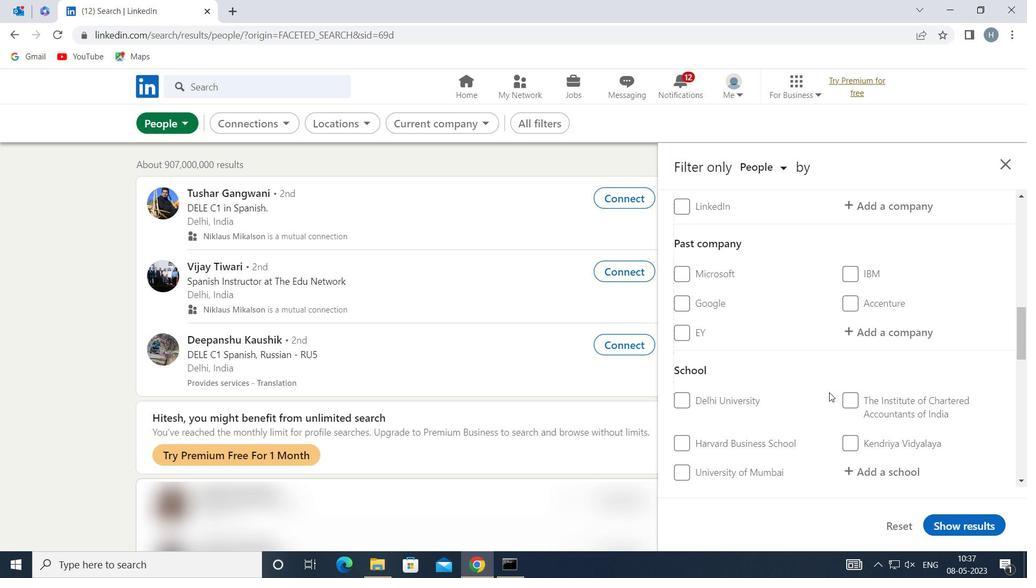 
Action: Mouse scrolled (840, 391) with delta (0, 0)
Screenshot: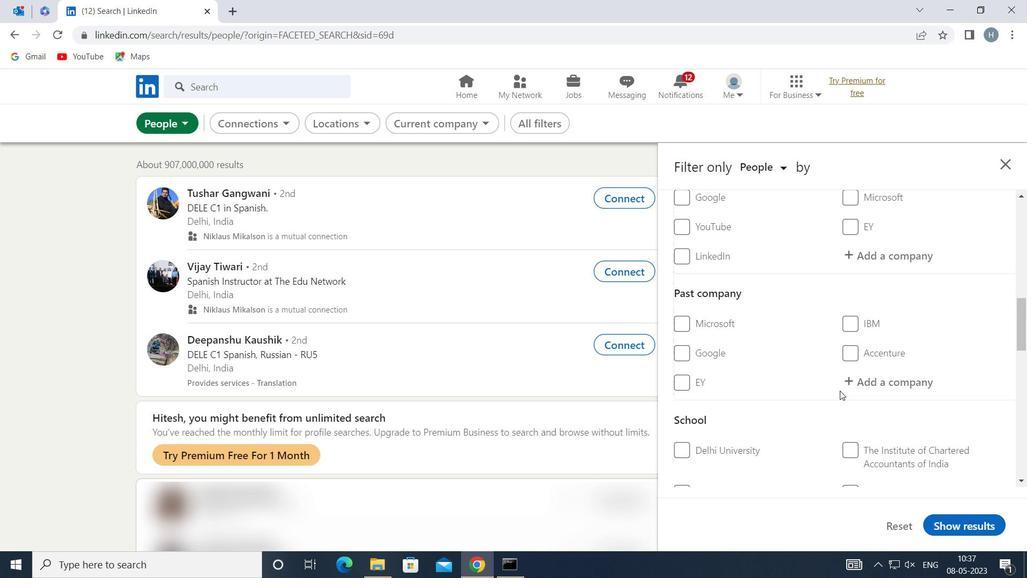 
Action: Mouse scrolled (840, 391) with delta (0, 0)
Screenshot: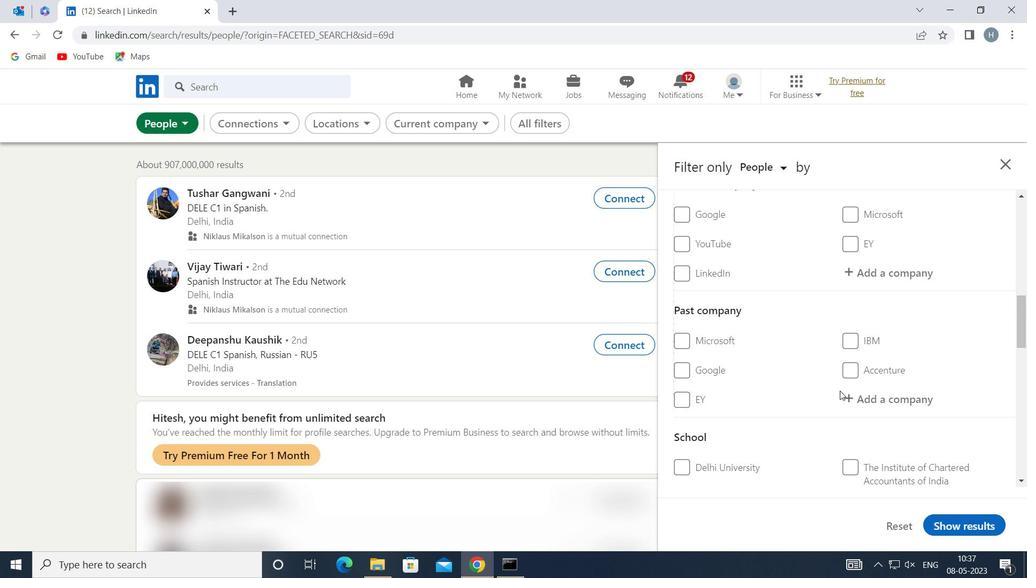 
Action: Mouse moved to (847, 383)
Screenshot: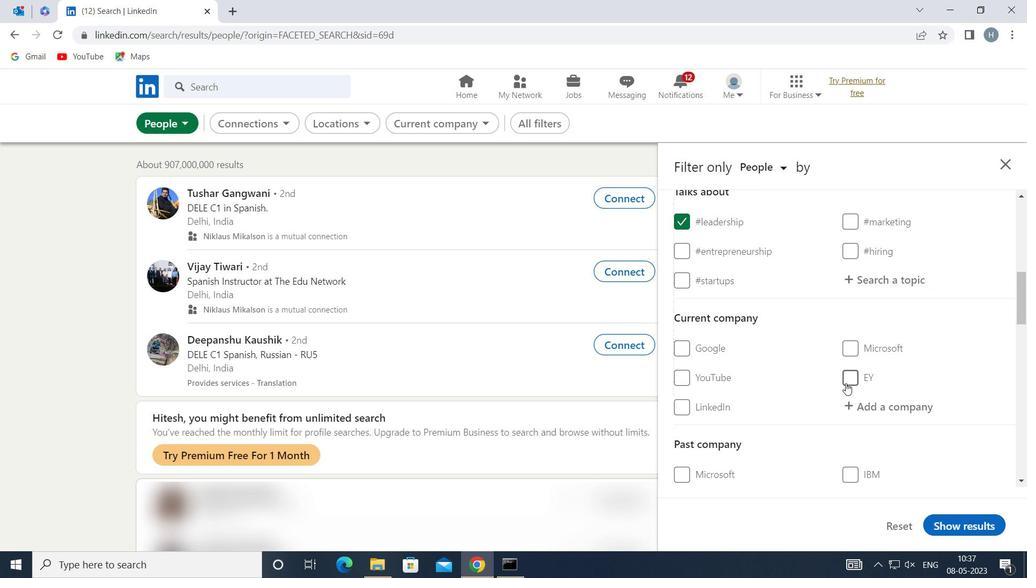 
Action: Mouse scrolled (847, 382) with delta (0, 0)
Screenshot: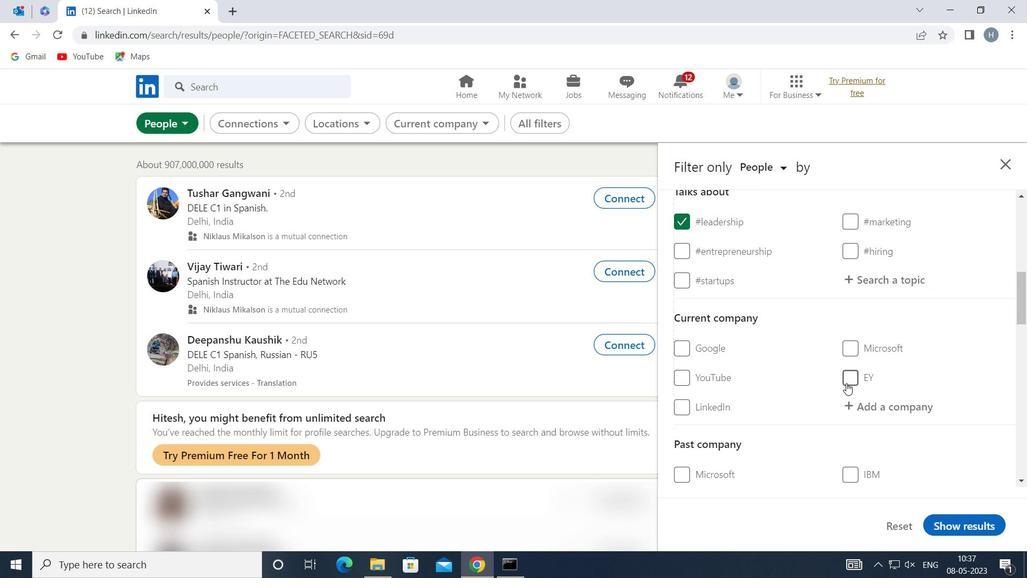
Action: Mouse moved to (909, 336)
Screenshot: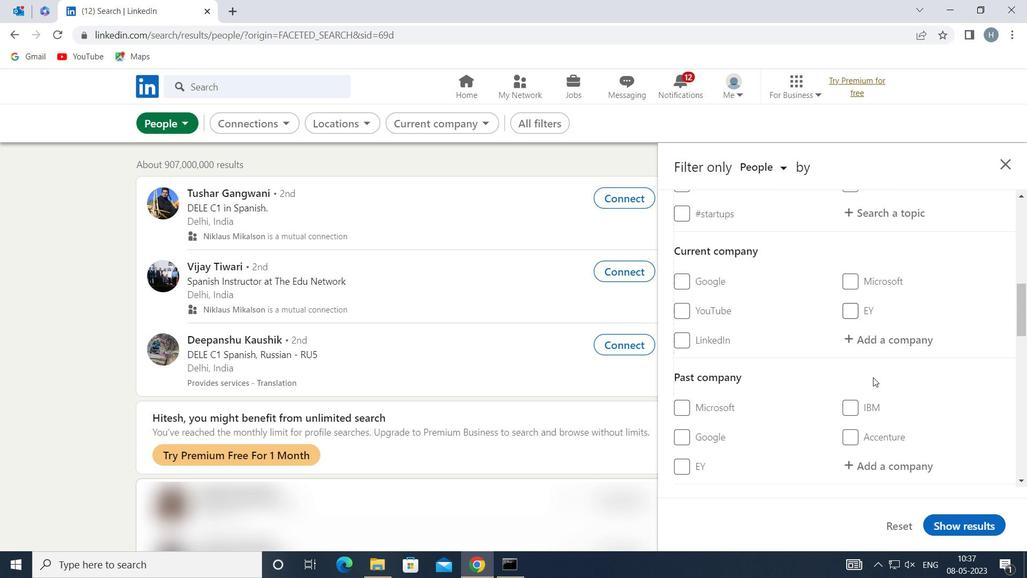 
Action: Mouse pressed left at (909, 336)
Screenshot: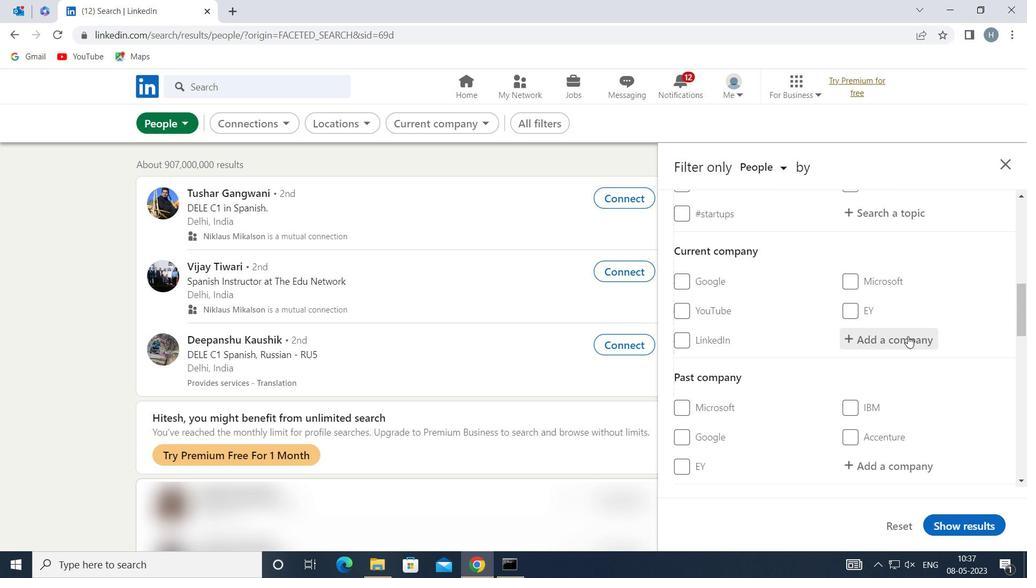 
Action: Mouse moved to (909, 336)
Screenshot: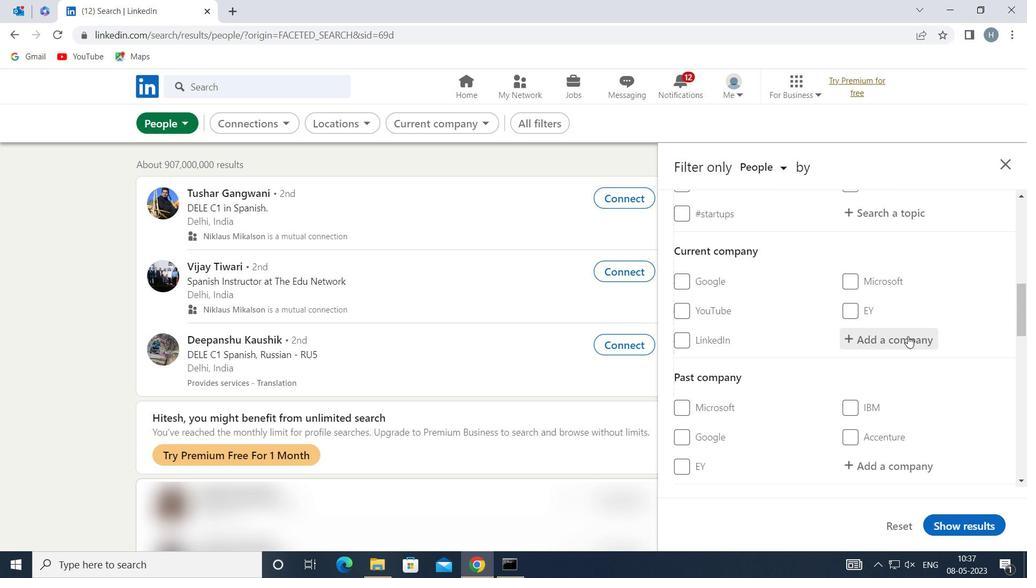 
Action: Key pressed <Key.shift>COUPA<Key.space><Key.shift>SOFTWARE
Screenshot: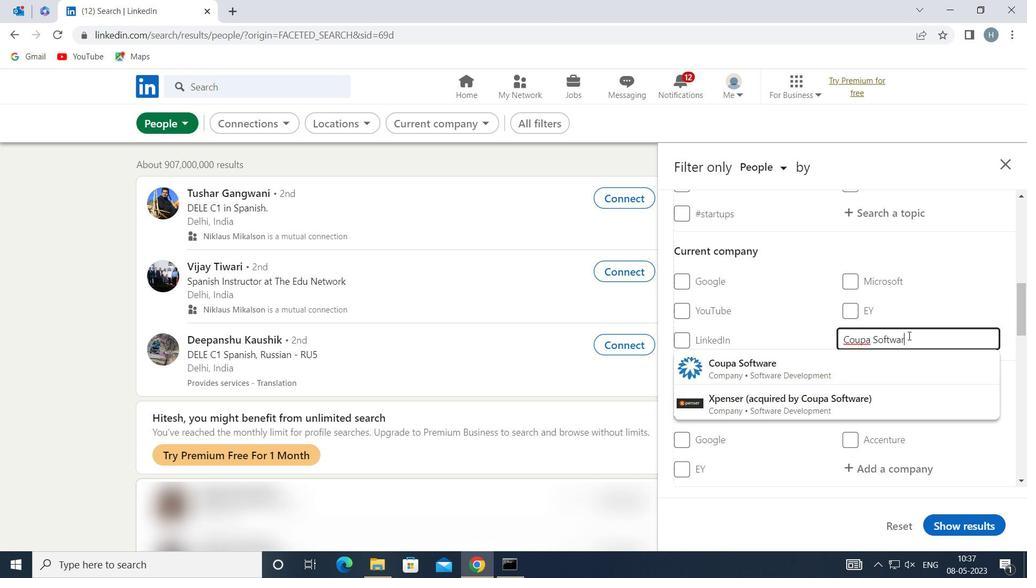 
Action: Mouse moved to (841, 371)
Screenshot: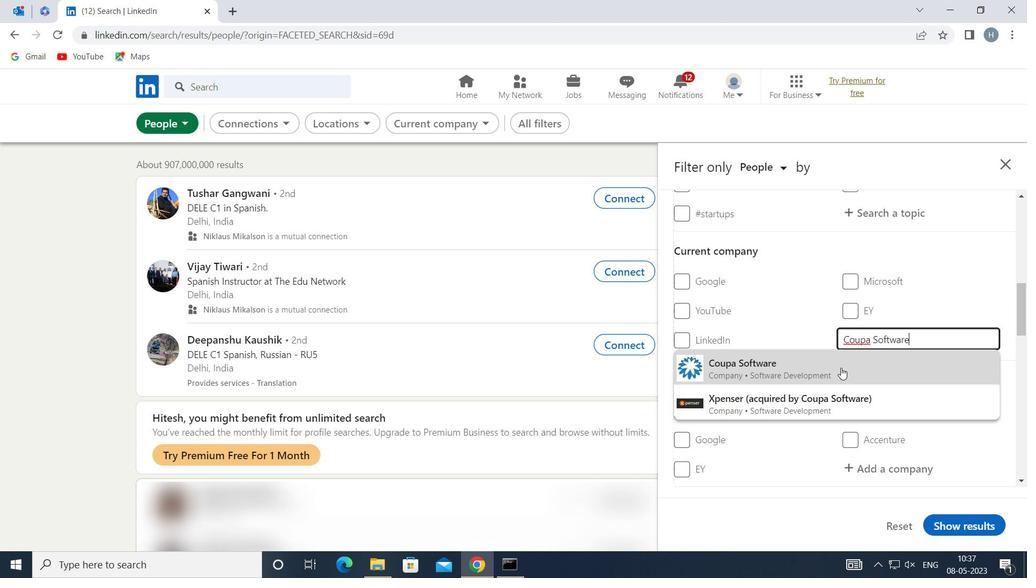 
Action: Mouse pressed left at (841, 371)
Screenshot: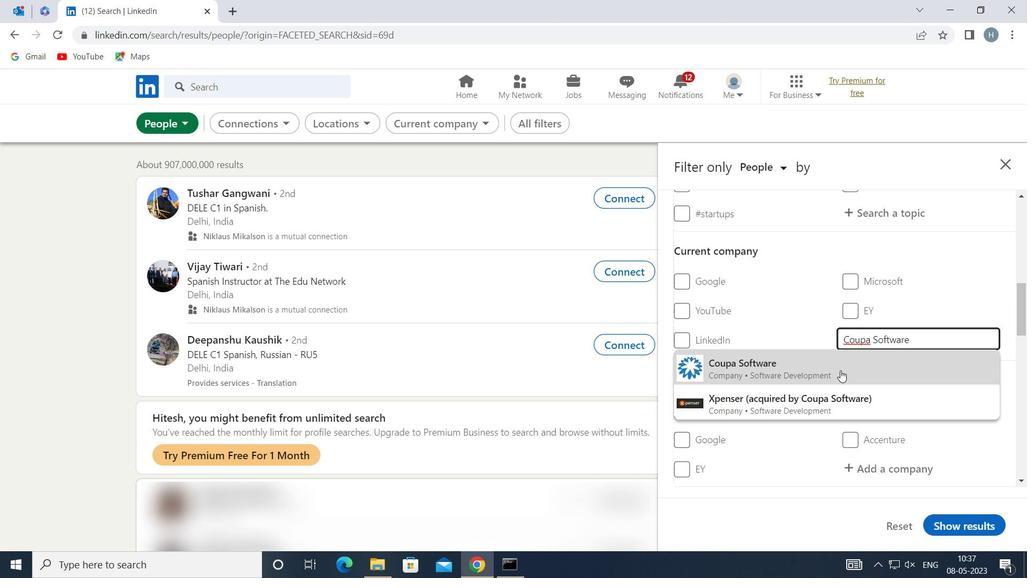 
Action: Mouse moved to (842, 372)
Screenshot: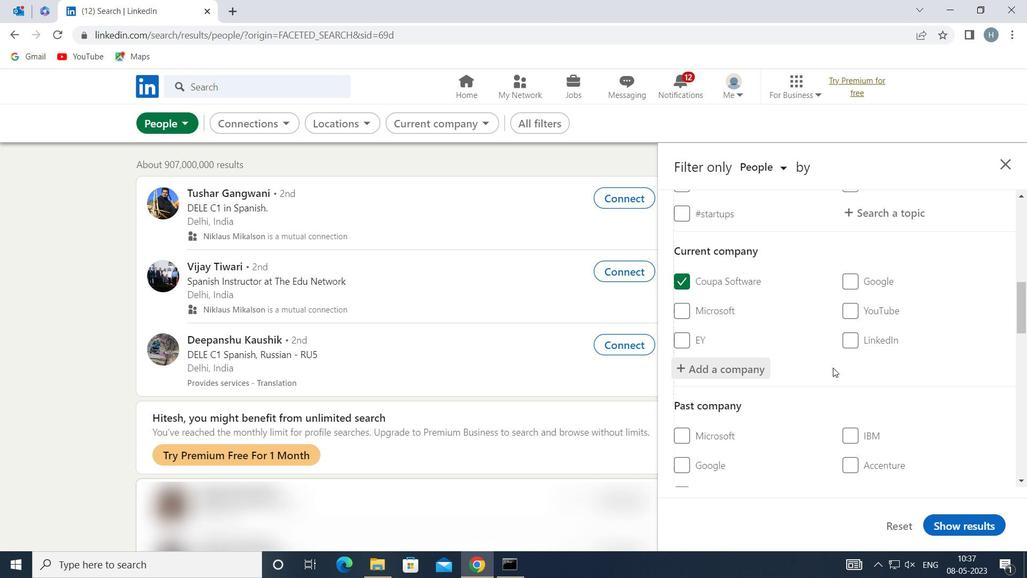 
Action: Mouse scrolled (842, 371) with delta (0, 0)
Screenshot: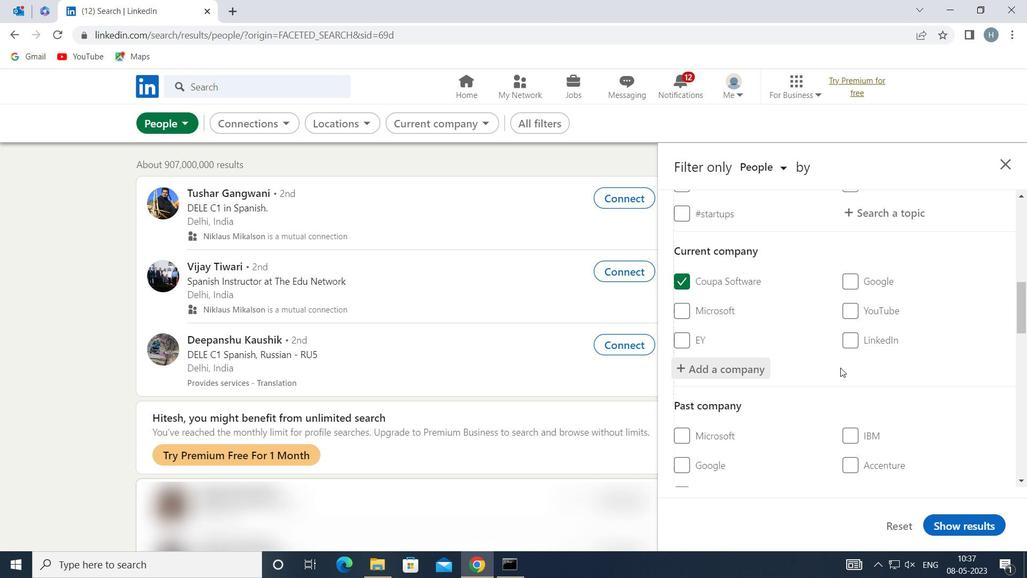 
Action: Mouse moved to (826, 369)
Screenshot: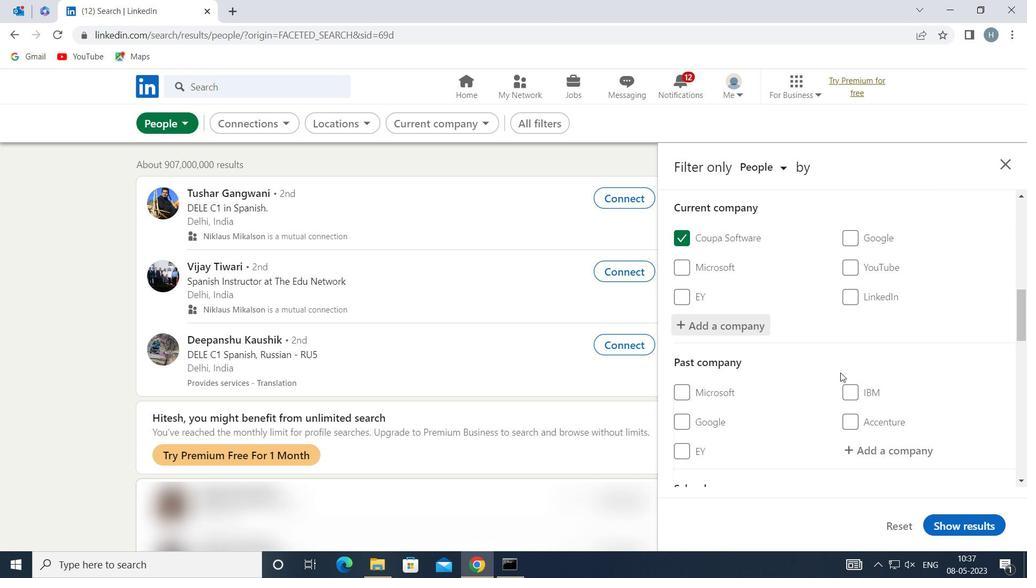 
Action: Mouse scrolled (826, 368) with delta (0, 0)
Screenshot: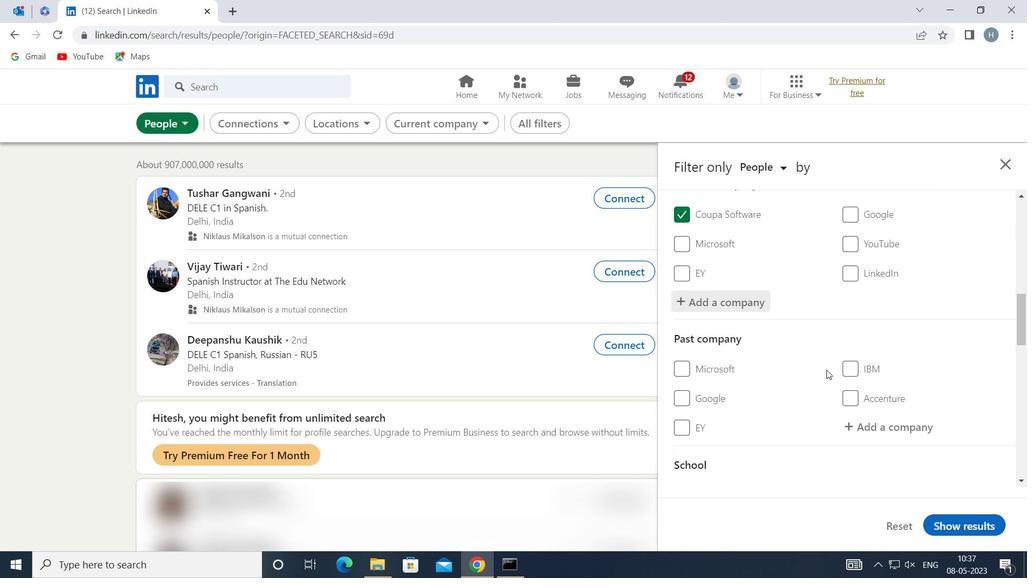 
Action: Mouse moved to (826, 367)
Screenshot: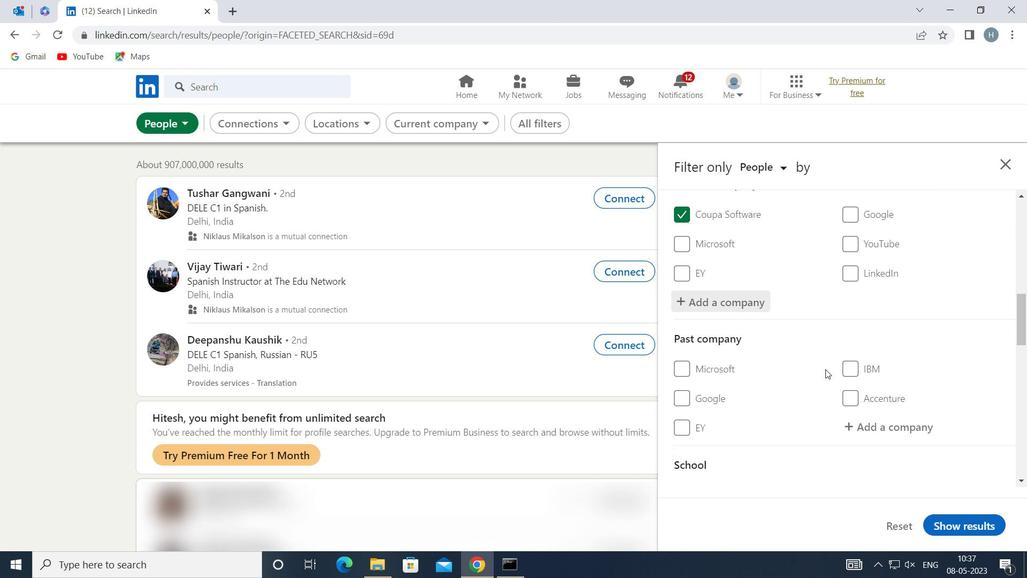 
Action: Mouse scrolled (826, 366) with delta (0, 0)
Screenshot: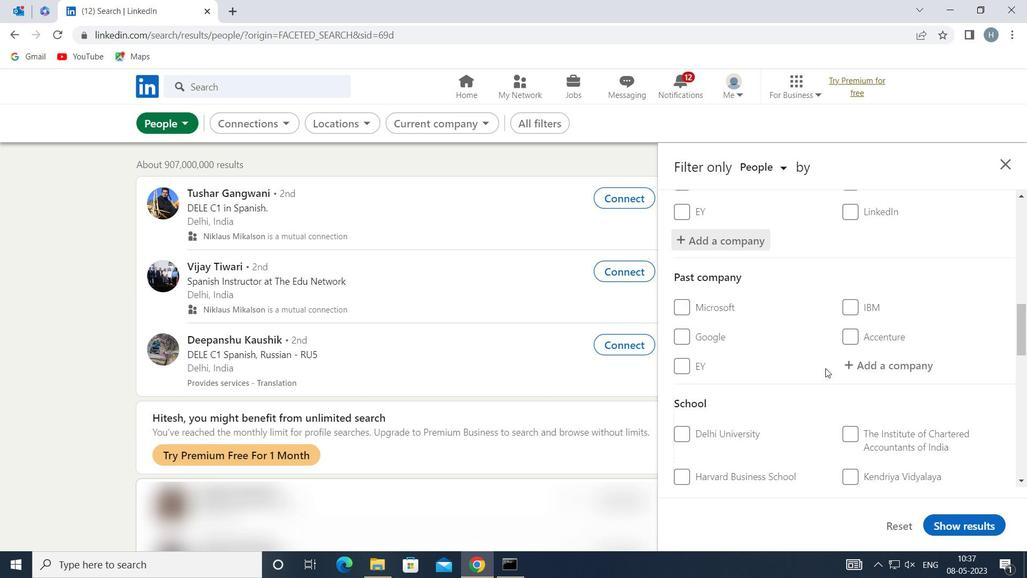 
Action: Mouse scrolled (826, 366) with delta (0, 0)
Screenshot: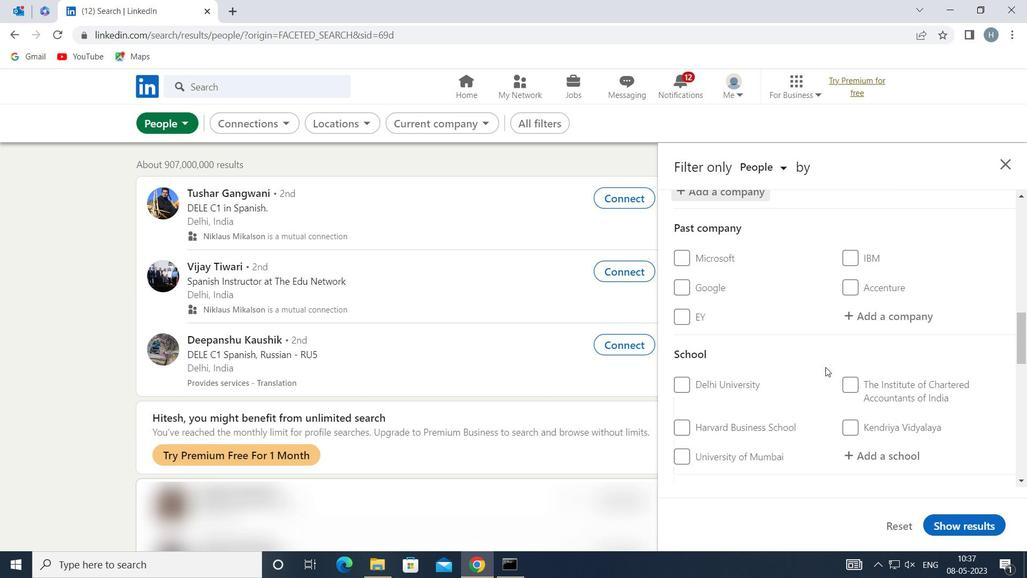 
Action: Mouse moved to (895, 368)
Screenshot: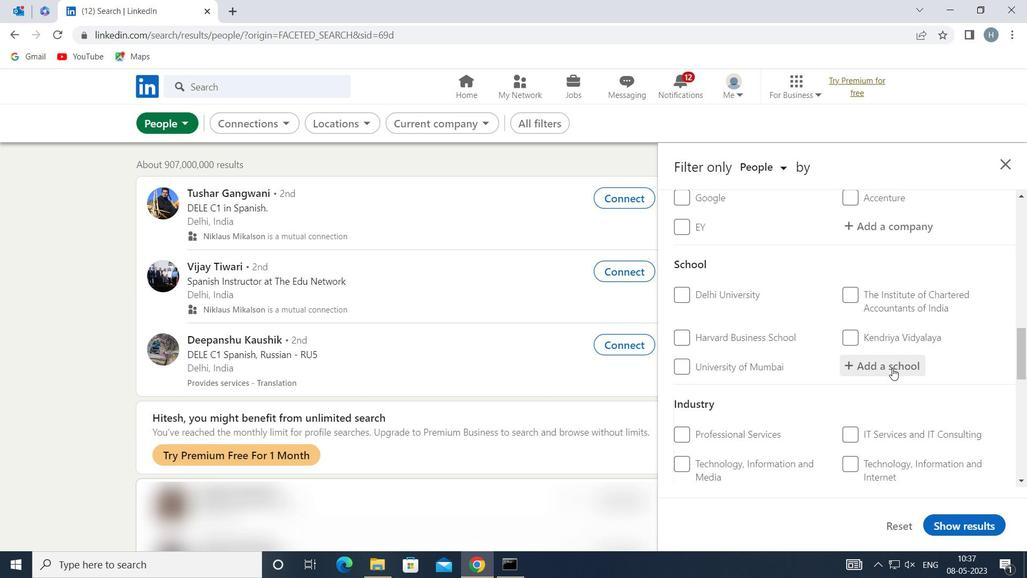 
Action: Mouse pressed left at (895, 368)
Screenshot: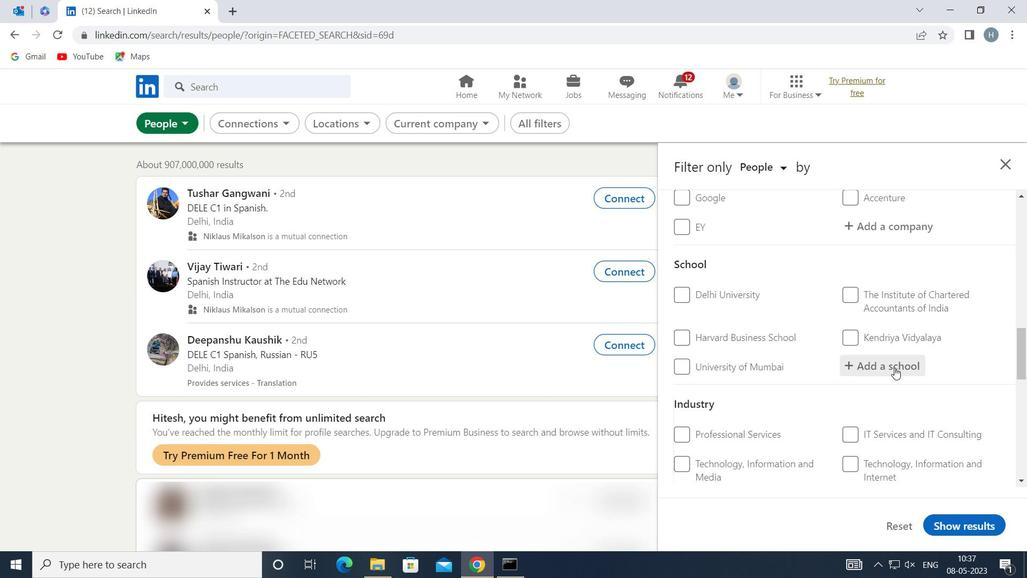 
Action: Key pressed <Key.shift>MEPCO<Key.space><Key.shift>SCH
Screenshot: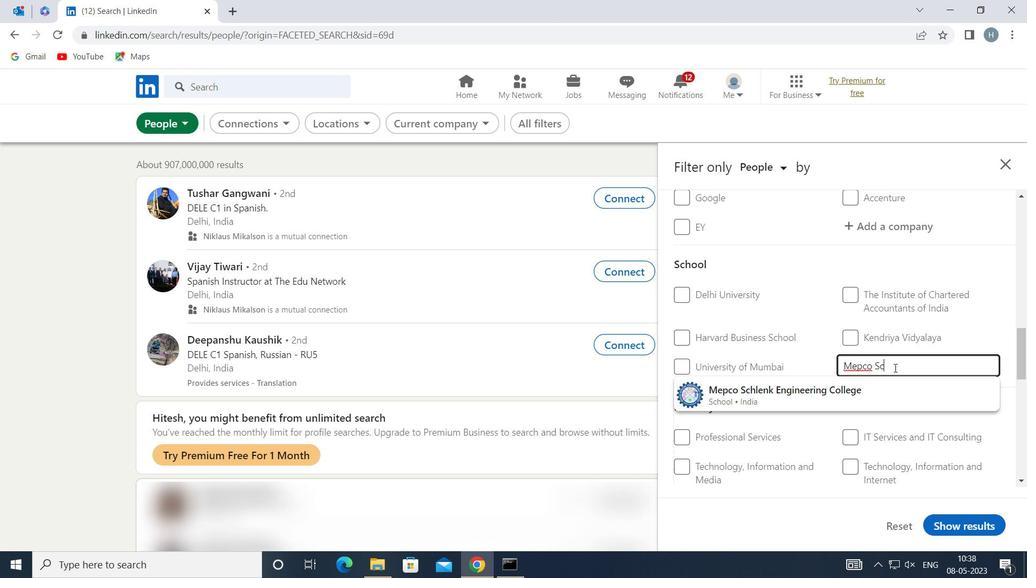 
Action: Mouse moved to (851, 389)
Screenshot: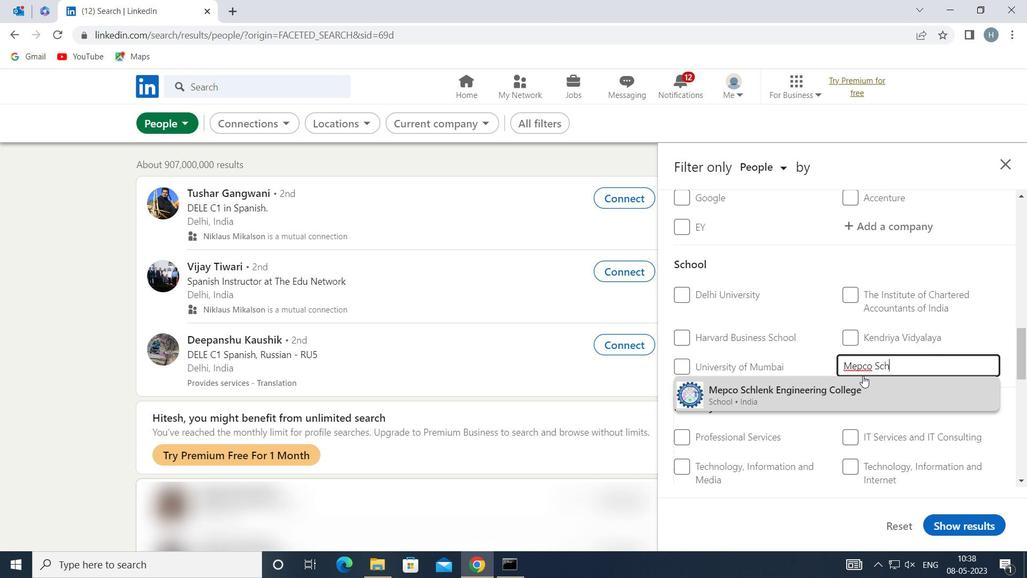 
Action: Mouse pressed left at (851, 389)
Screenshot: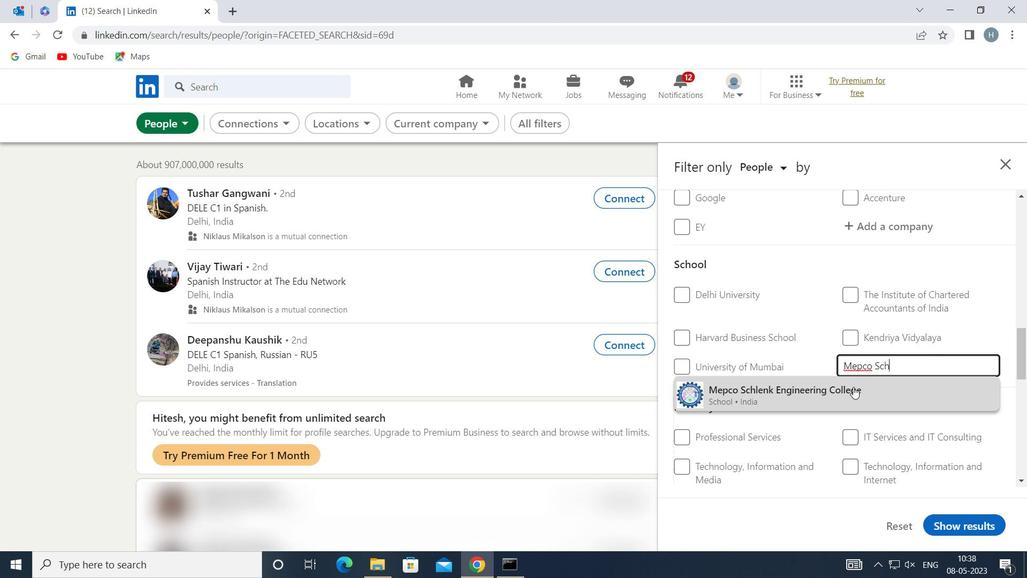 
Action: Mouse moved to (843, 347)
Screenshot: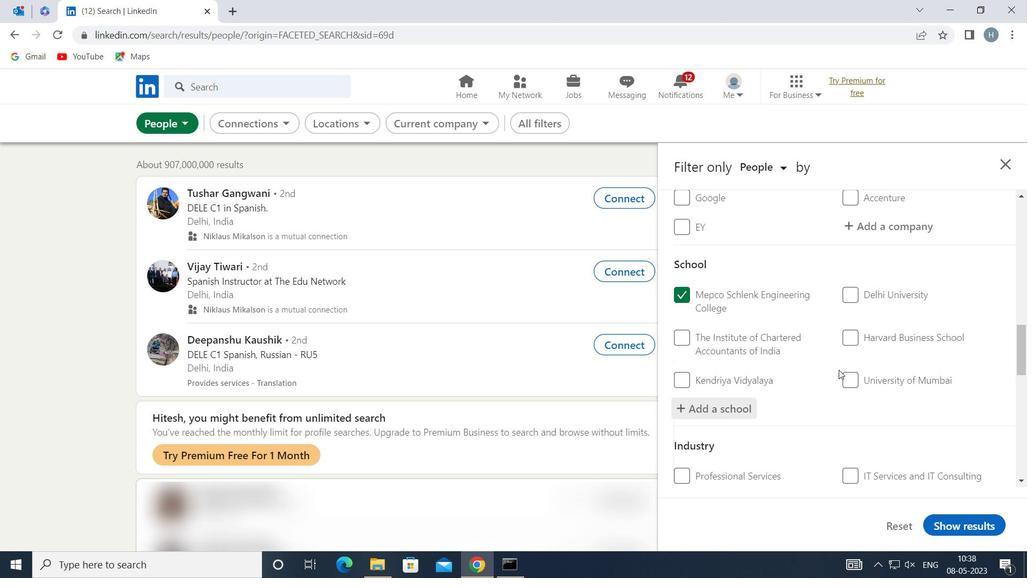 
Action: Mouse scrolled (843, 347) with delta (0, 0)
Screenshot: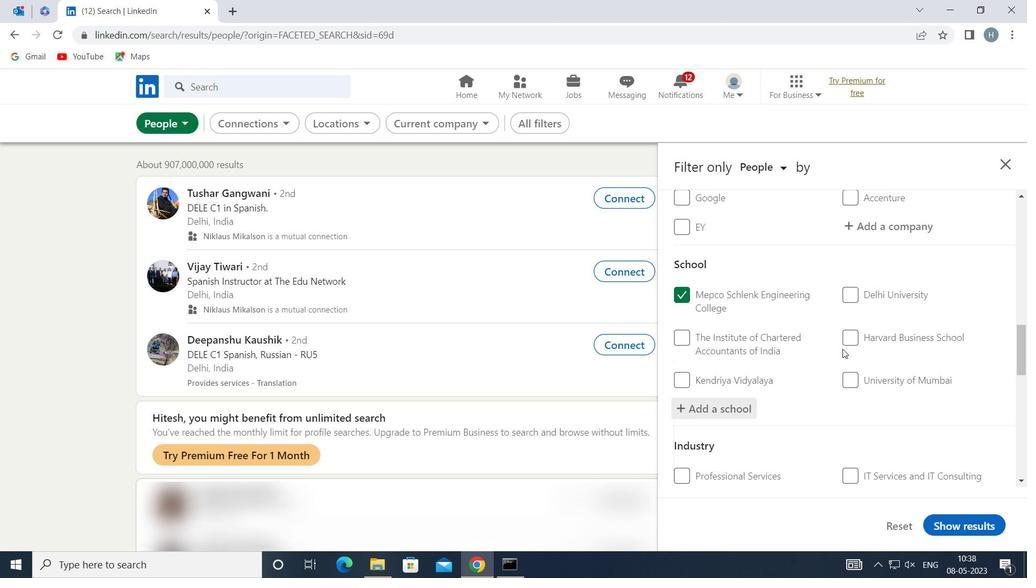 
Action: Mouse moved to (844, 344)
Screenshot: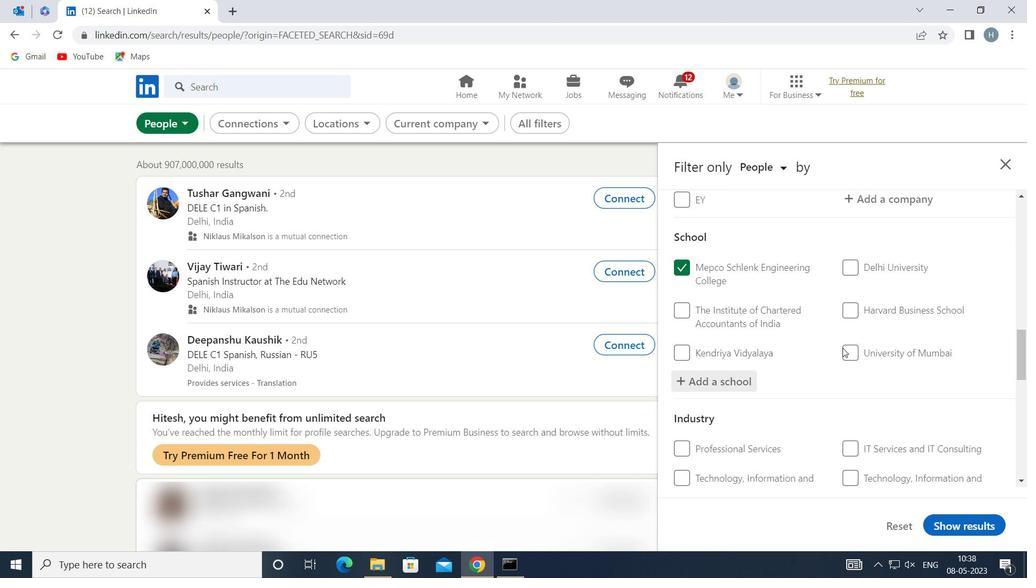 
Action: Mouse scrolled (844, 344) with delta (0, 0)
Screenshot: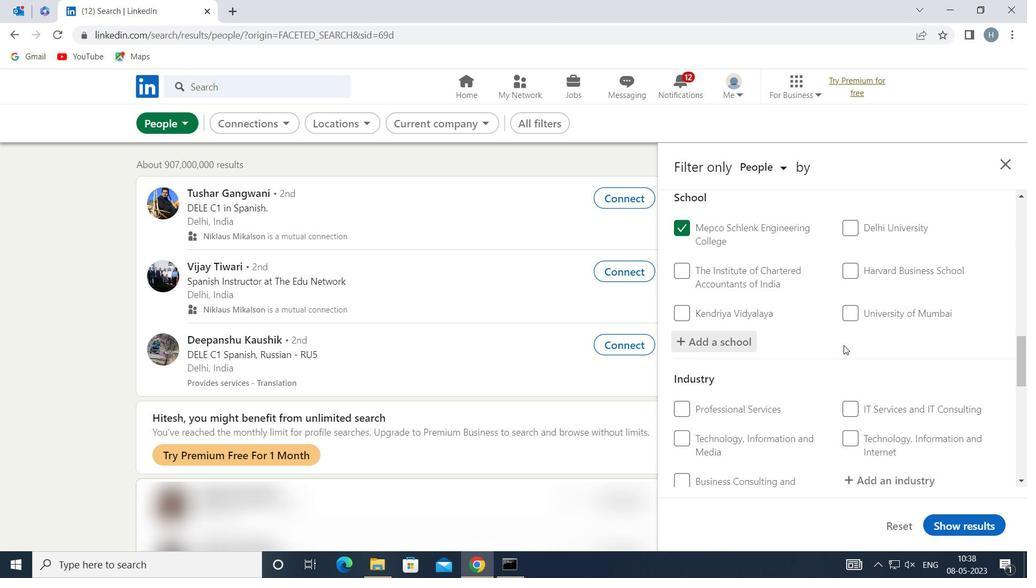 
Action: Mouse moved to (844, 343)
Screenshot: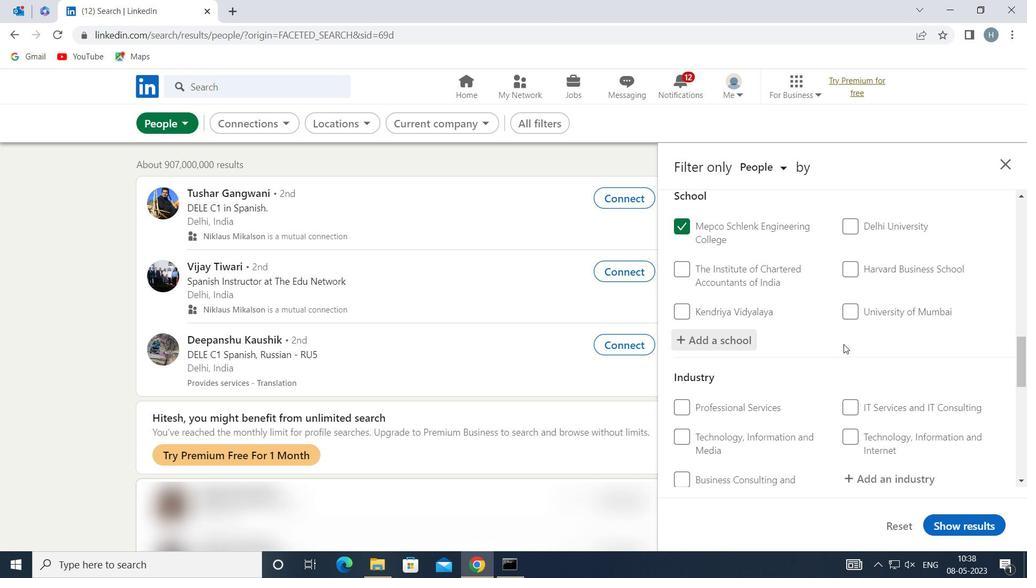 
Action: Mouse scrolled (844, 343) with delta (0, 0)
Screenshot: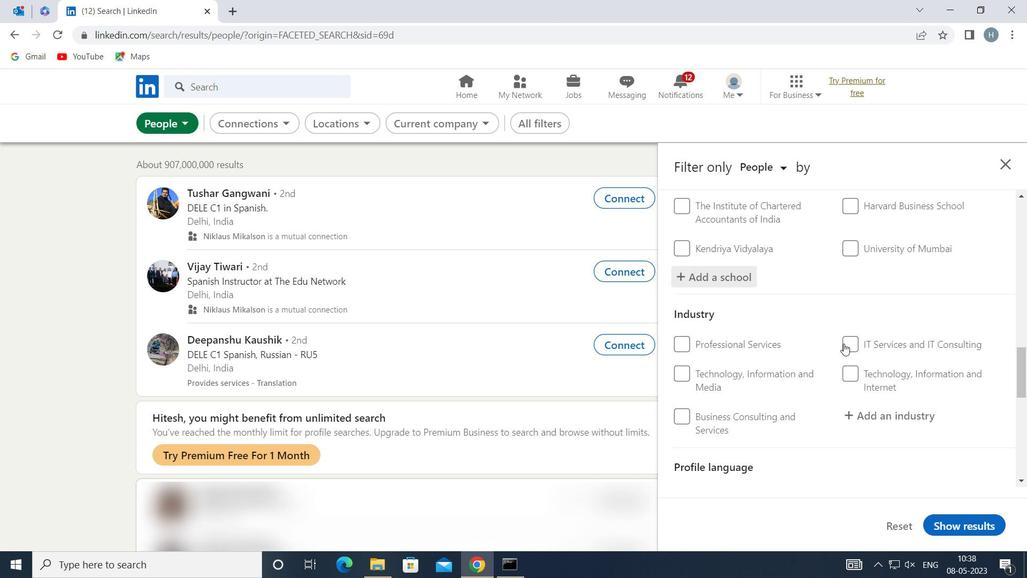 
Action: Mouse moved to (899, 341)
Screenshot: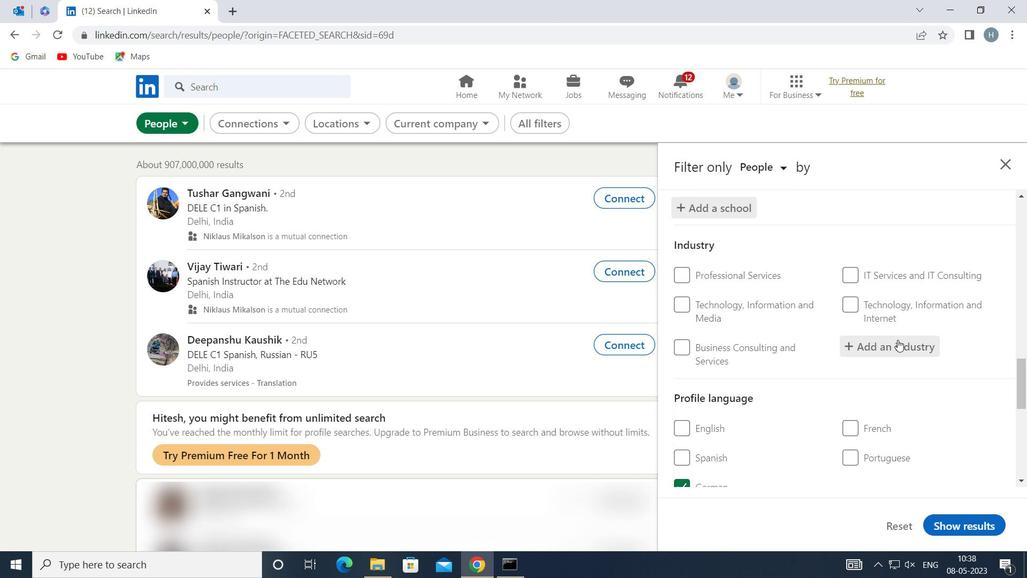 
Action: Mouse pressed left at (899, 341)
Screenshot: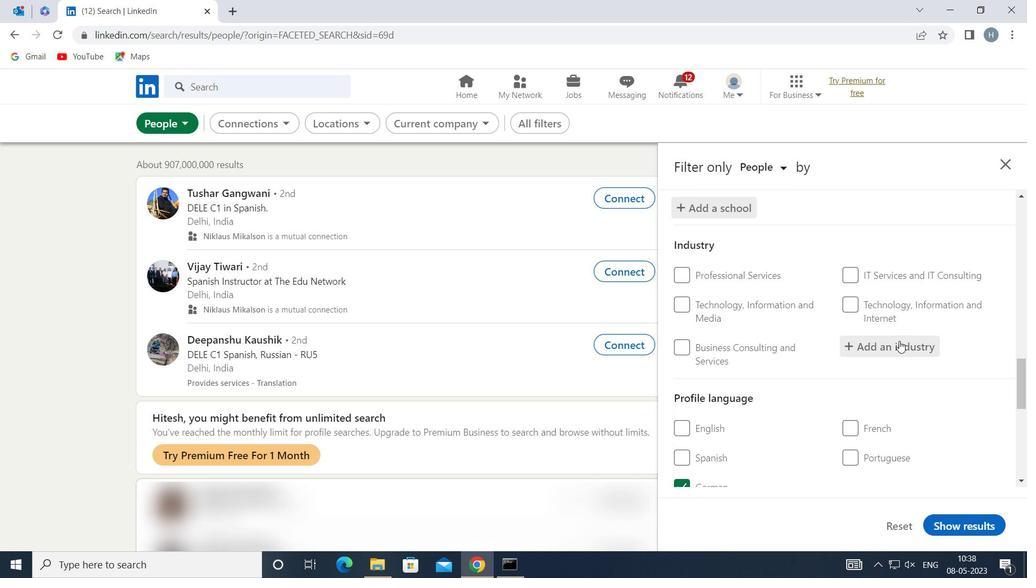 
Action: Mouse moved to (894, 344)
Screenshot: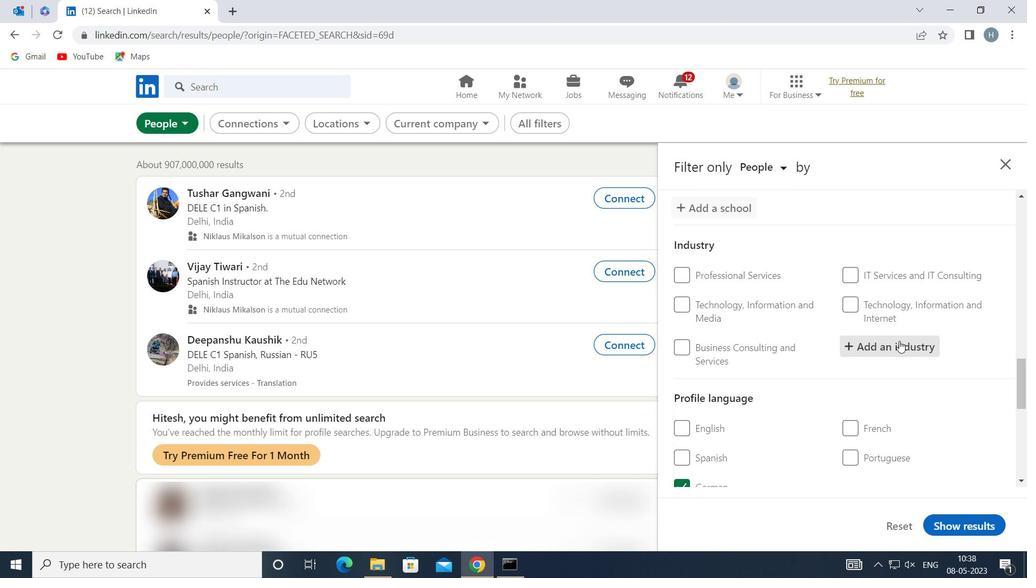 
Action: Key pressed <Key.shift>ARMED<Key.space>
Screenshot: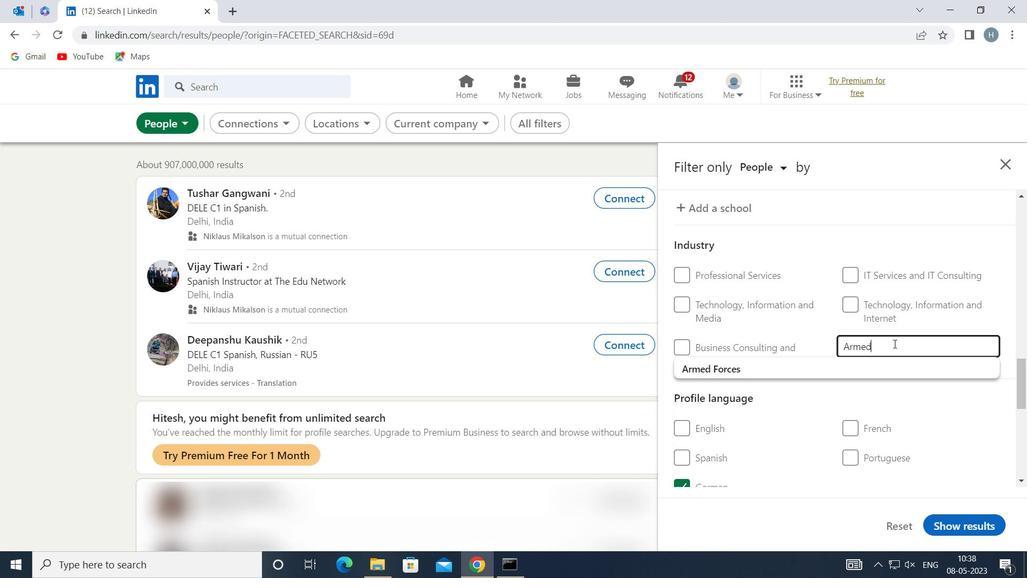 
Action: Mouse moved to (838, 373)
Screenshot: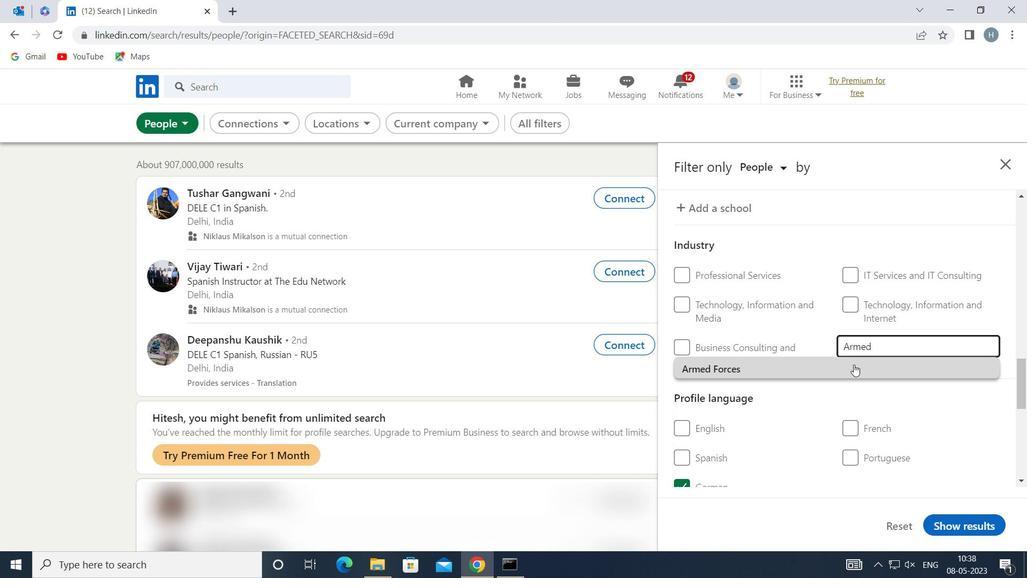 
Action: Mouse pressed left at (838, 373)
Screenshot: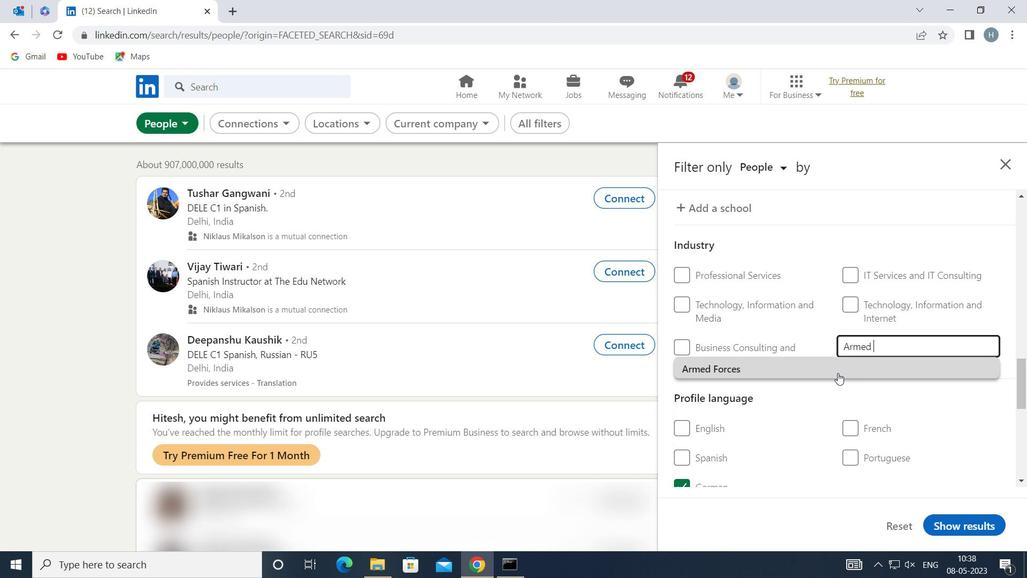 
Action: Mouse moved to (828, 373)
Screenshot: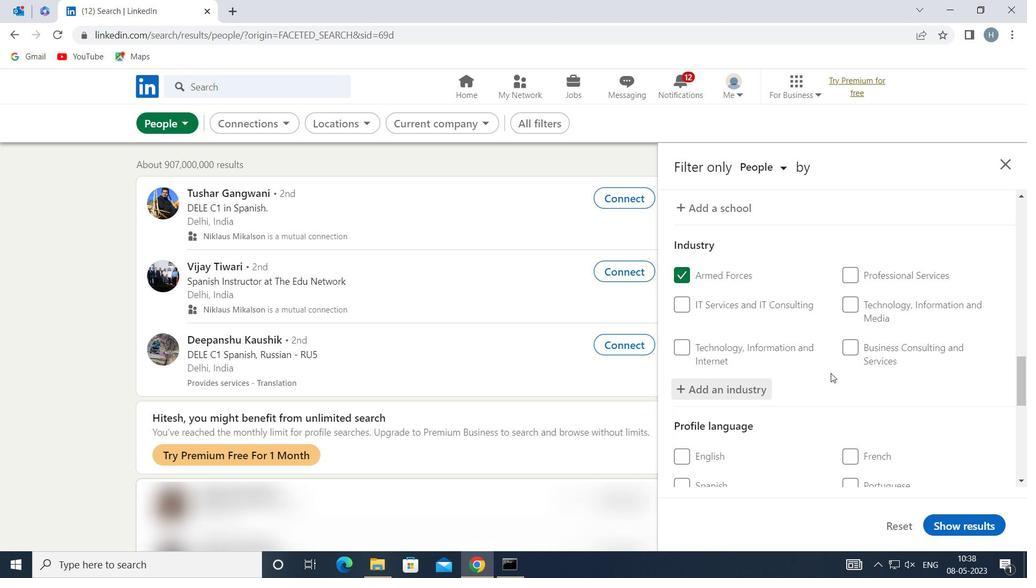 
Action: Mouse scrolled (828, 373) with delta (0, 0)
Screenshot: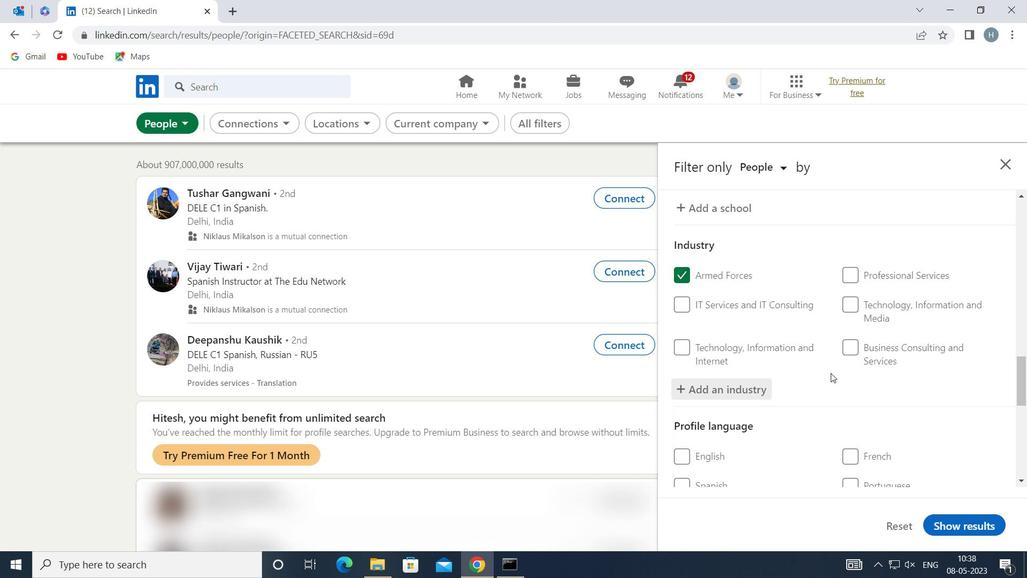 
Action: Mouse moved to (828, 373)
Screenshot: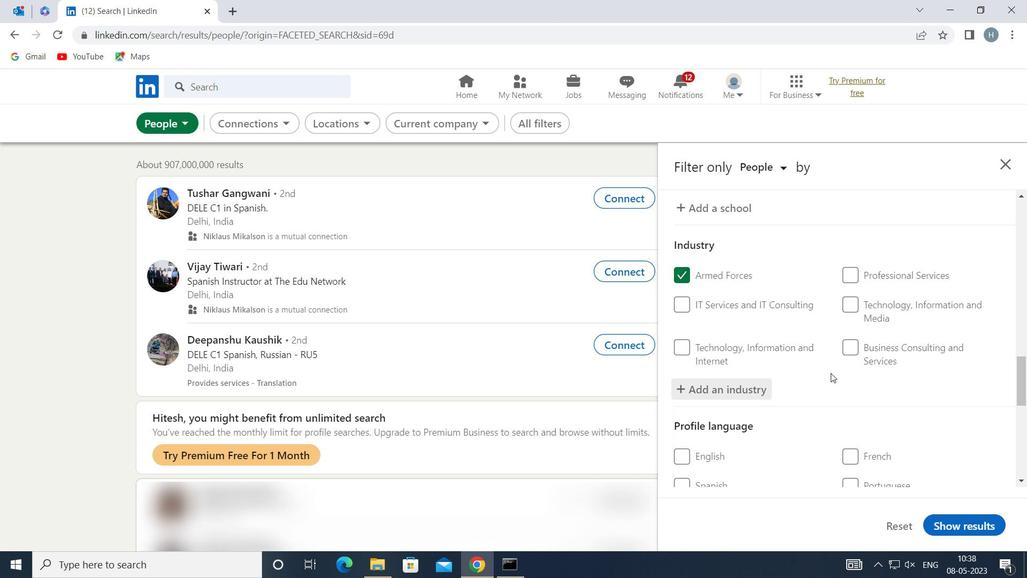 
Action: Mouse scrolled (828, 373) with delta (0, 0)
Screenshot: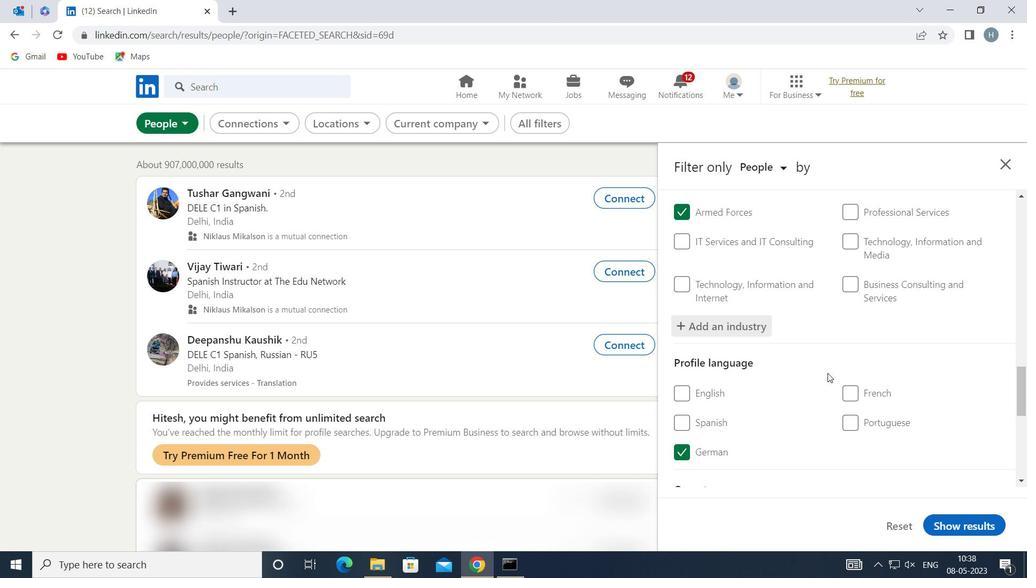
Action: Mouse scrolled (828, 373) with delta (0, 0)
Screenshot: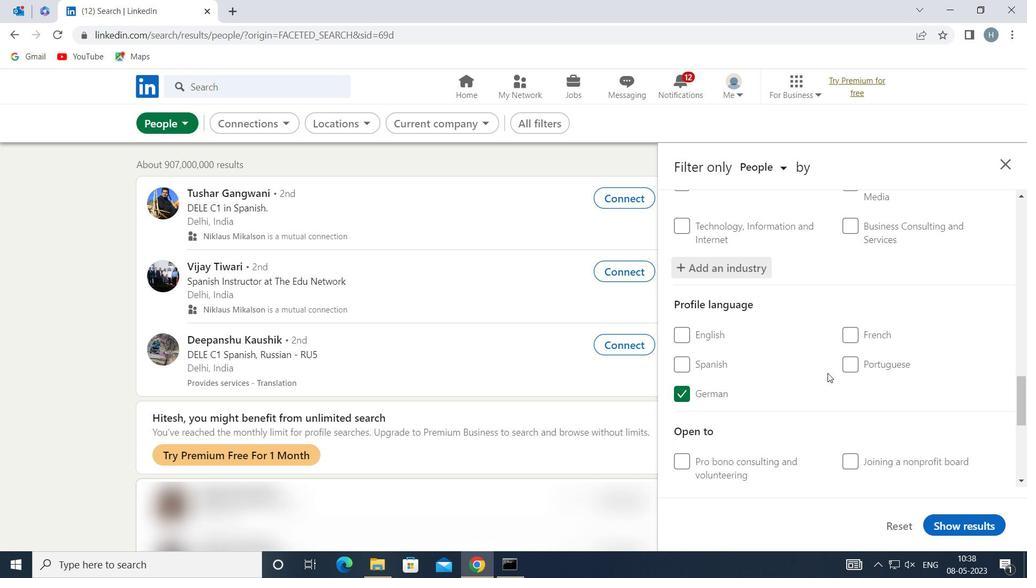 
Action: Mouse scrolled (828, 373) with delta (0, 0)
Screenshot: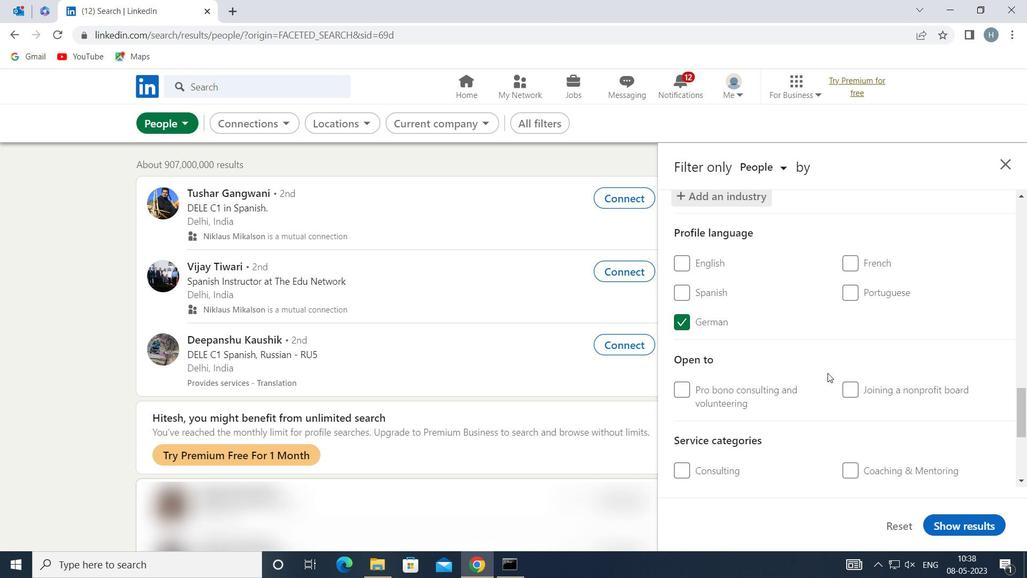 
Action: Mouse scrolled (828, 373) with delta (0, 0)
Screenshot: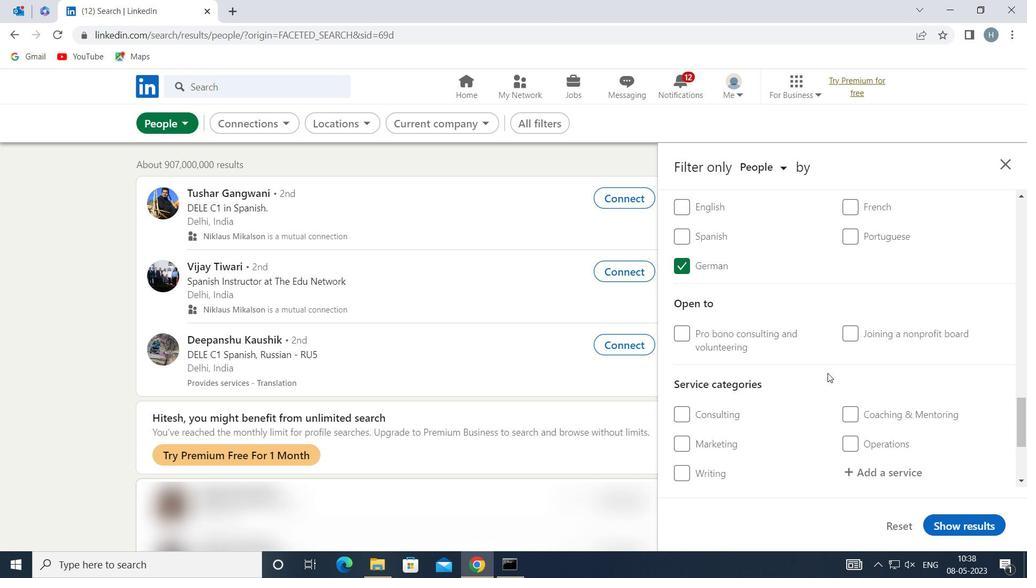 
Action: Mouse moved to (890, 384)
Screenshot: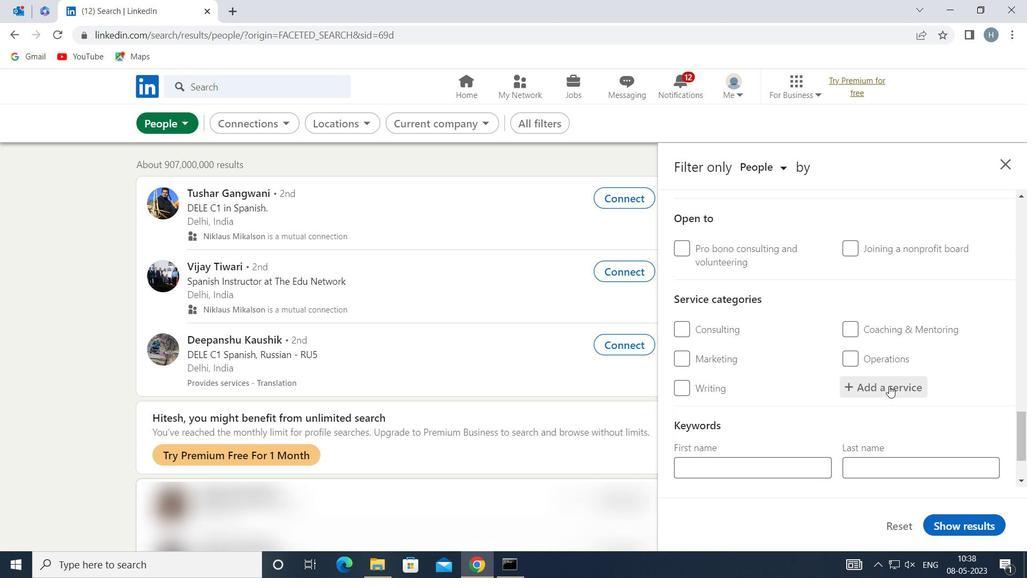 
Action: Mouse pressed left at (890, 384)
Screenshot: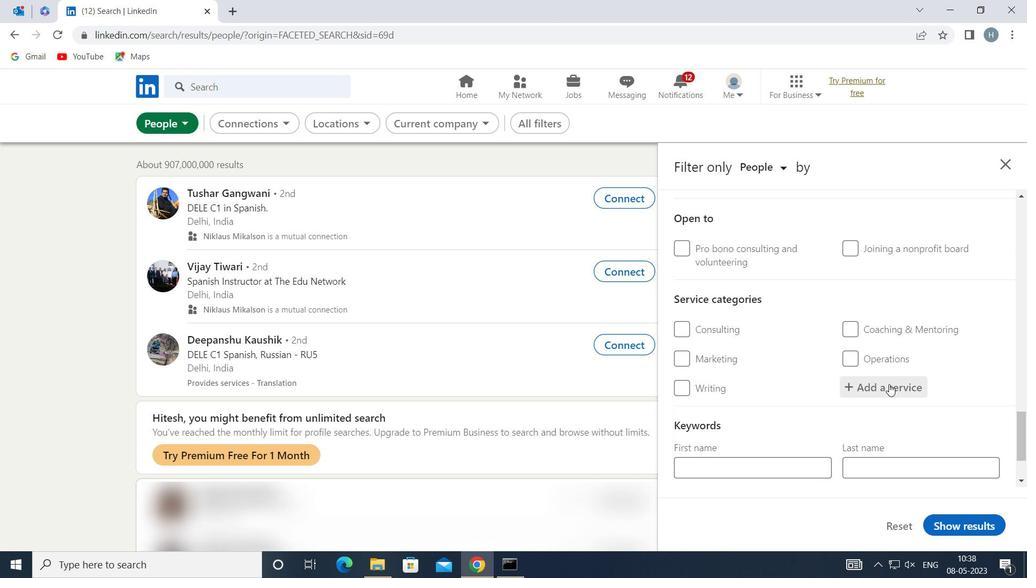 
Action: Mouse moved to (888, 383)
Screenshot: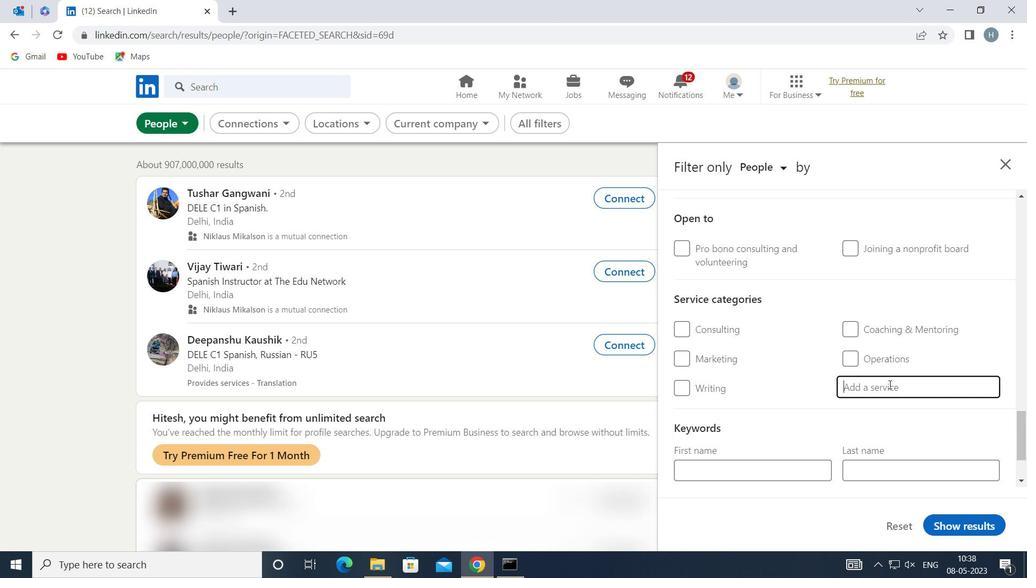
Action: Key pressed <Key.shift>COPYW
Screenshot: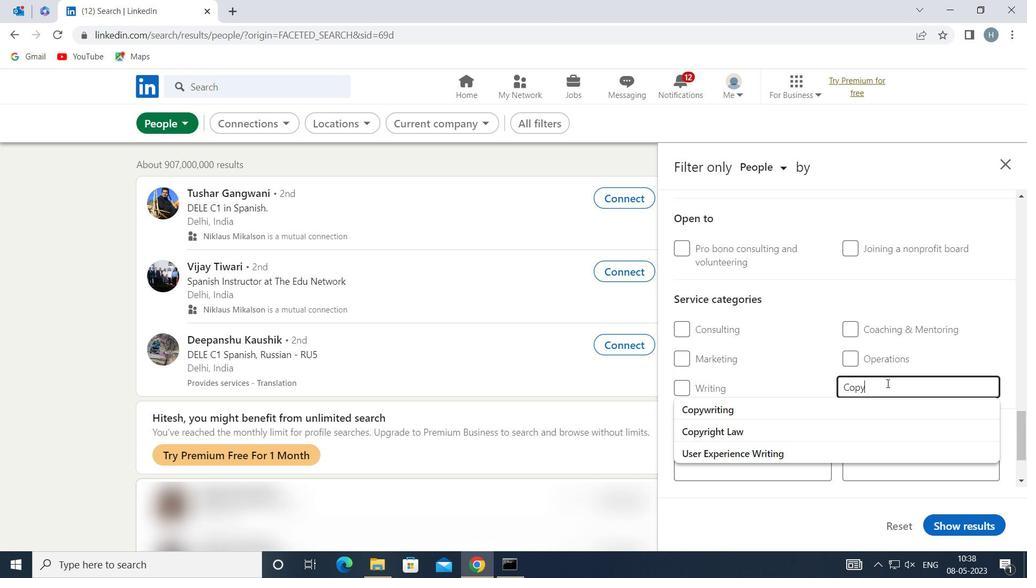 
Action: Mouse moved to (810, 402)
Screenshot: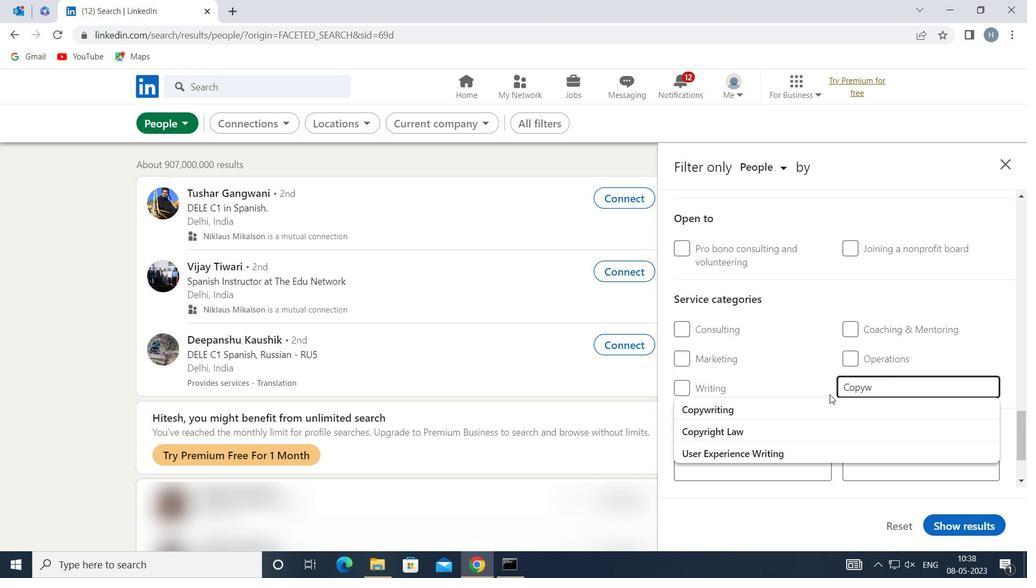 
Action: Mouse pressed left at (810, 402)
Screenshot: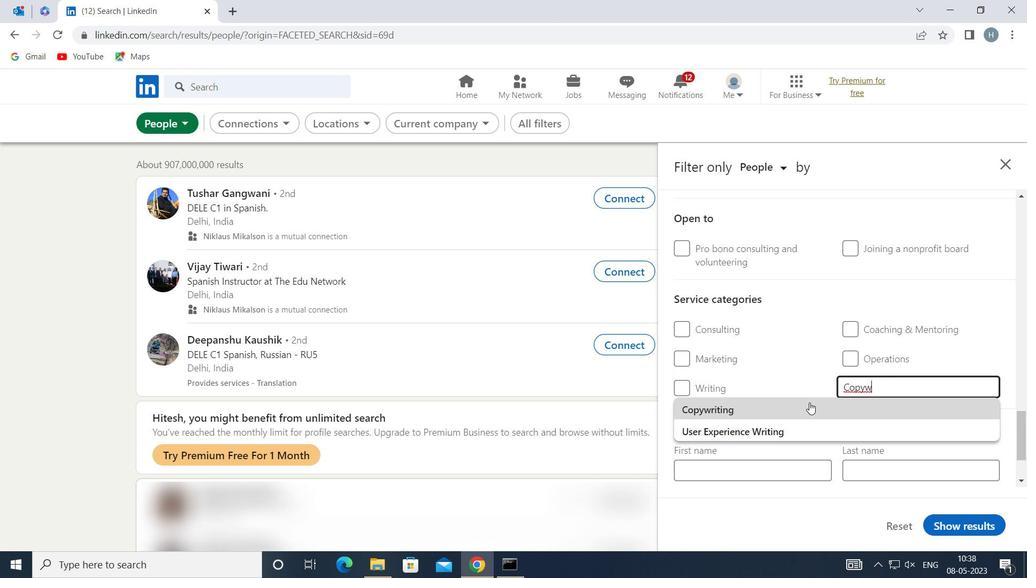 
Action: Mouse moved to (807, 394)
Screenshot: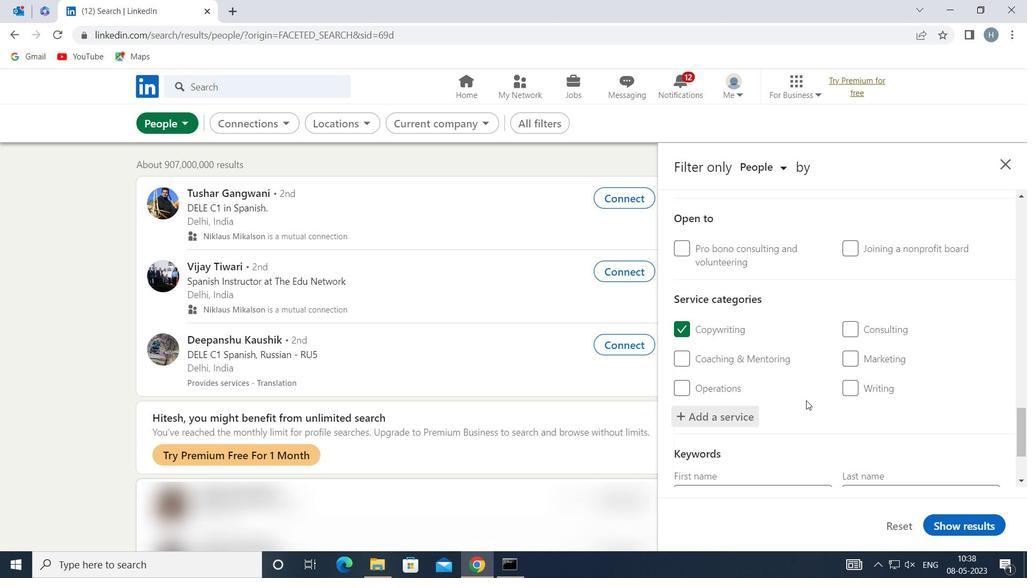 
Action: Mouse scrolled (807, 394) with delta (0, 0)
Screenshot: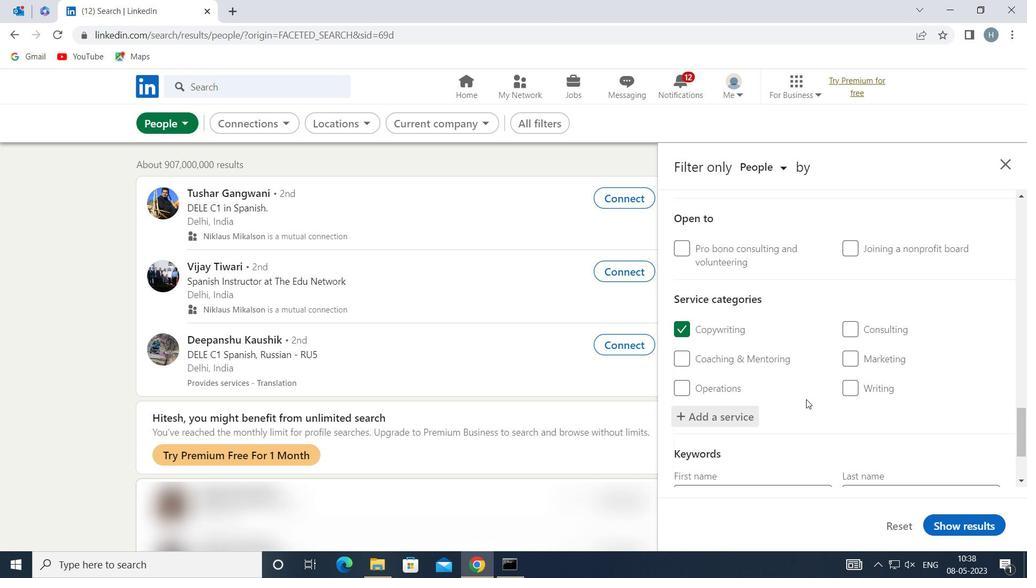 
Action: Mouse scrolled (807, 394) with delta (0, 0)
Screenshot: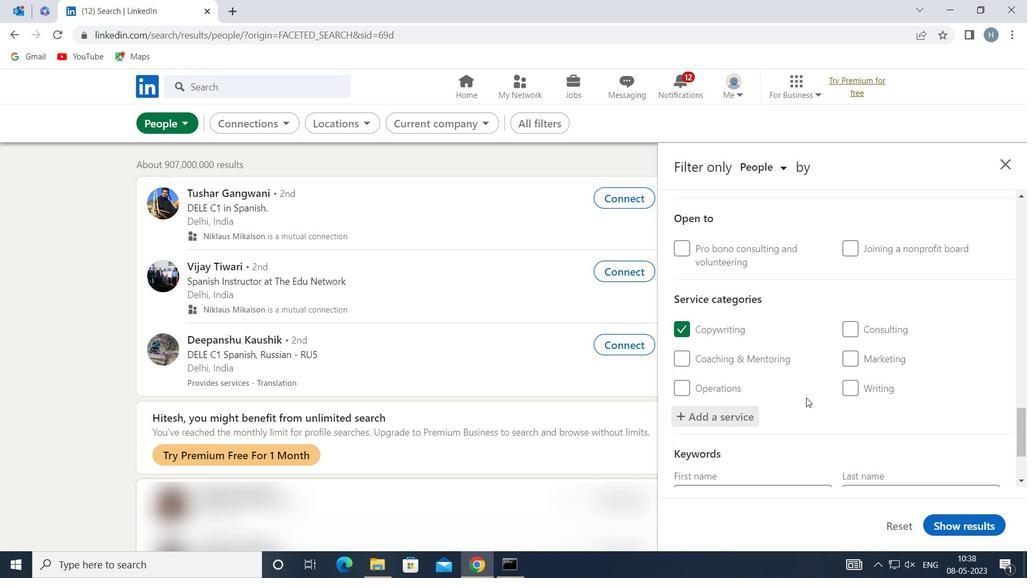 
Action: Mouse scrolled (807, 394) with delta (0, 0)
Screenshot: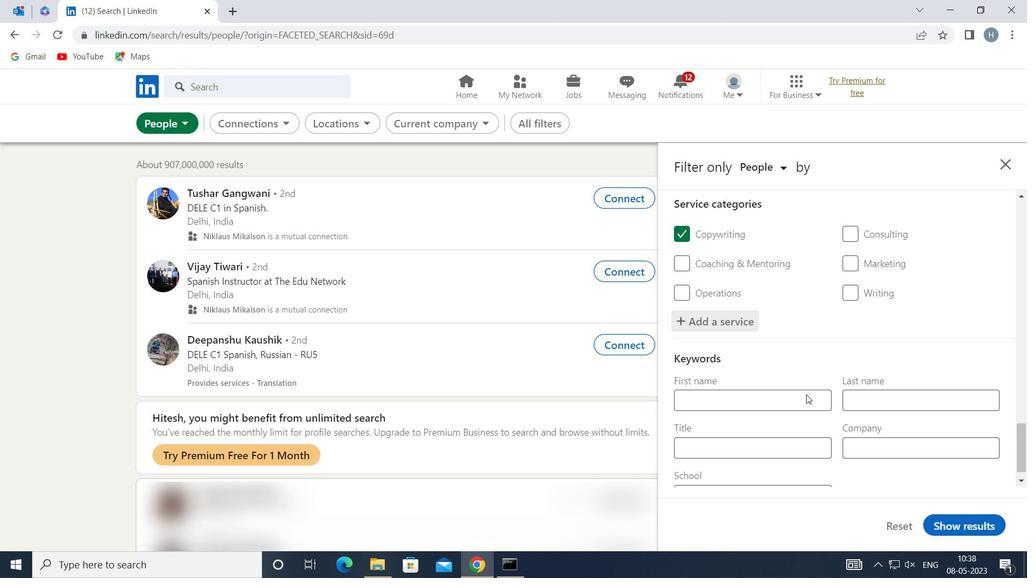 
Action: Mouse scrolled (807, 394) with delta (0, 0)
Screenshot: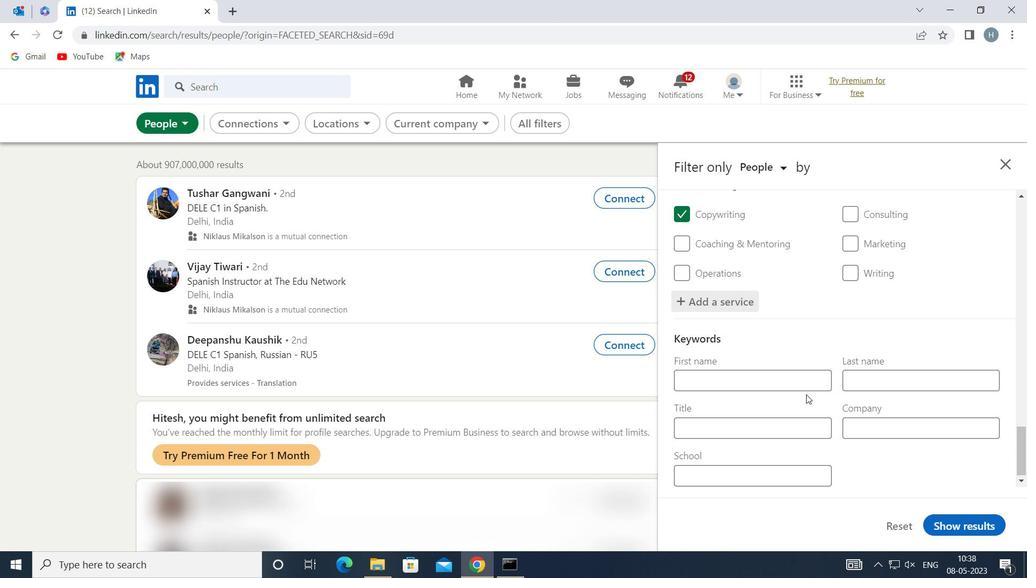 
Action: Mouse moved to (812, 422)
Screenshot: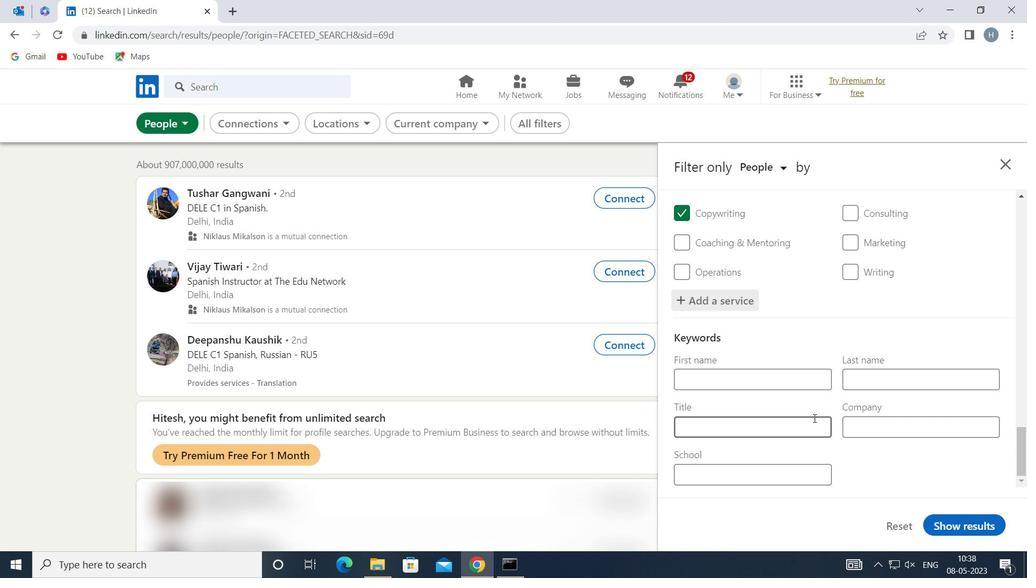 
Action: Mouse pressed left at (812, 422)
Screenshot: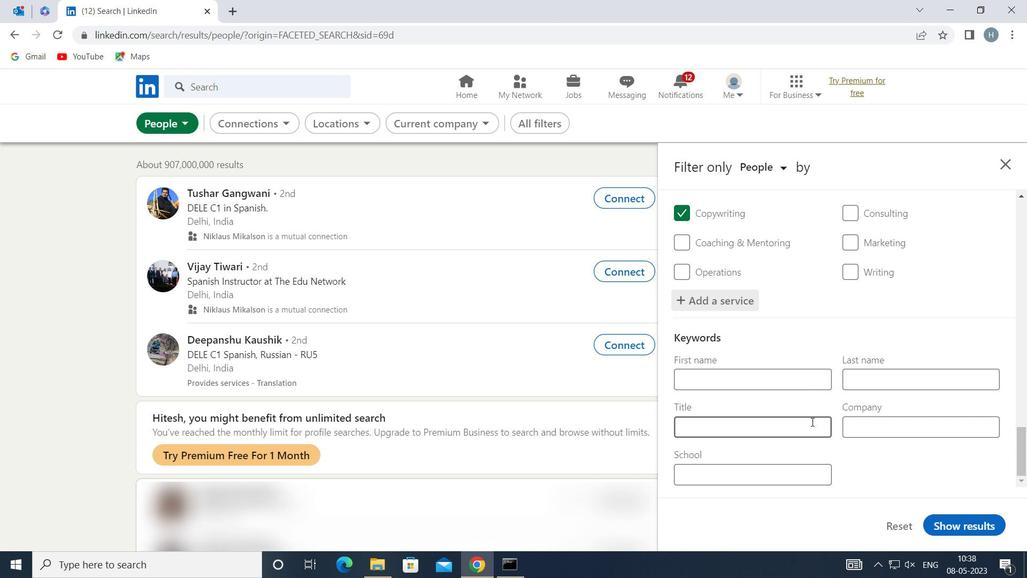 
Action: Key pressed <Key.shift>PROPRIETOR
Screenshot: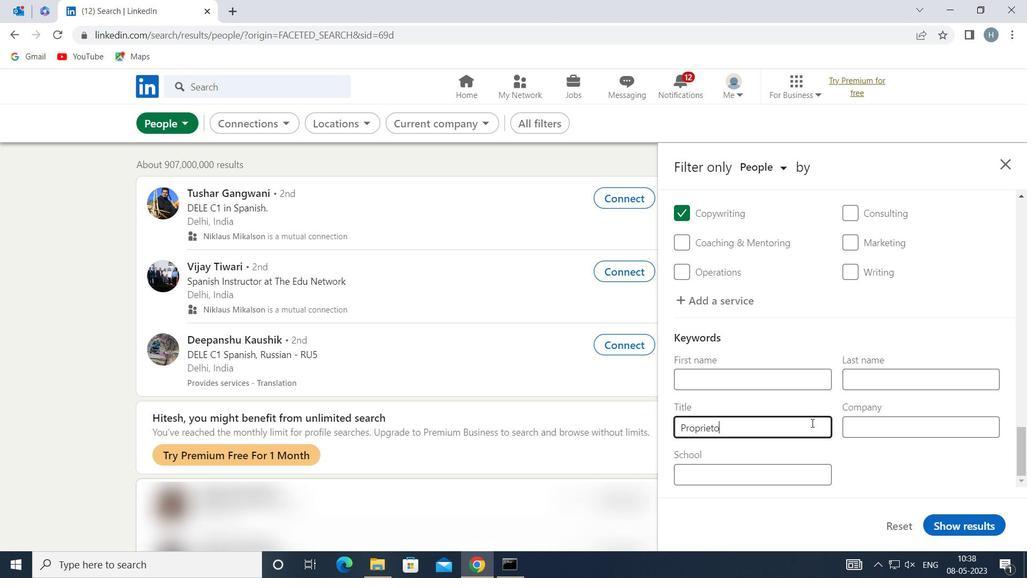 
Action: Mouse moved to (973, 520)
Screenshot: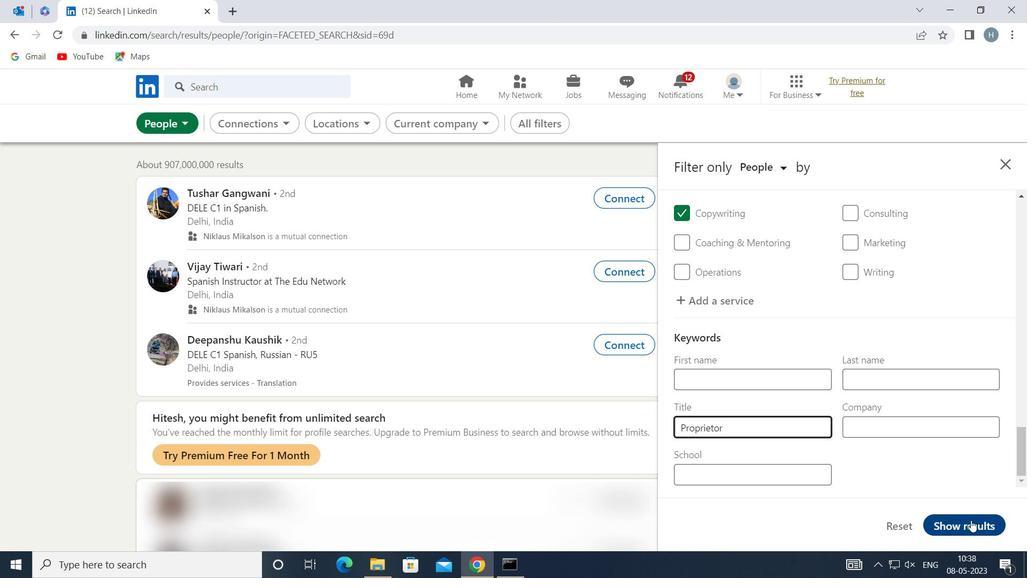 
Action: Mouse pressed left at (973, 520)
Screenshot: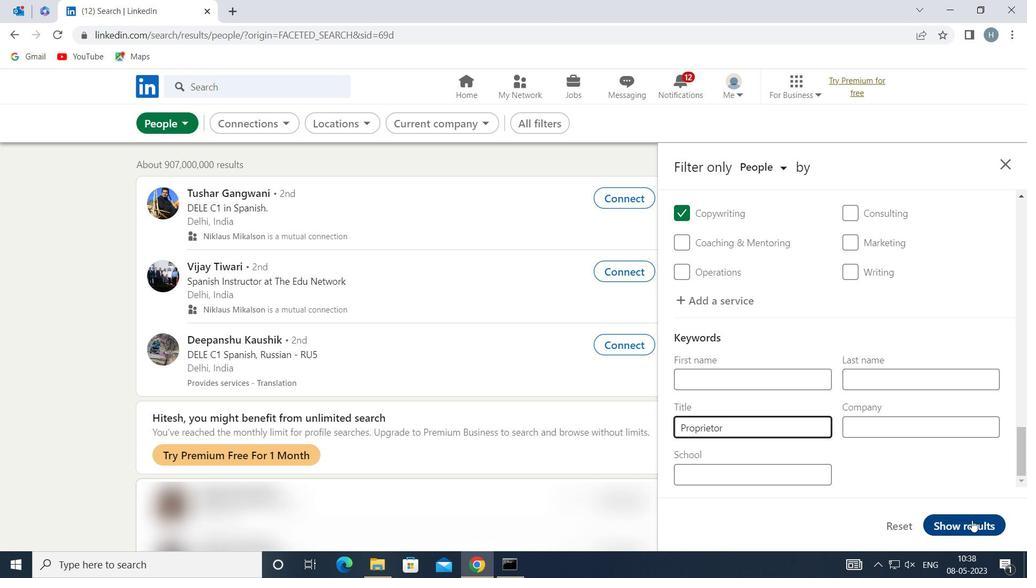
Action: Mouse moved to (831, 374)
Screenshot: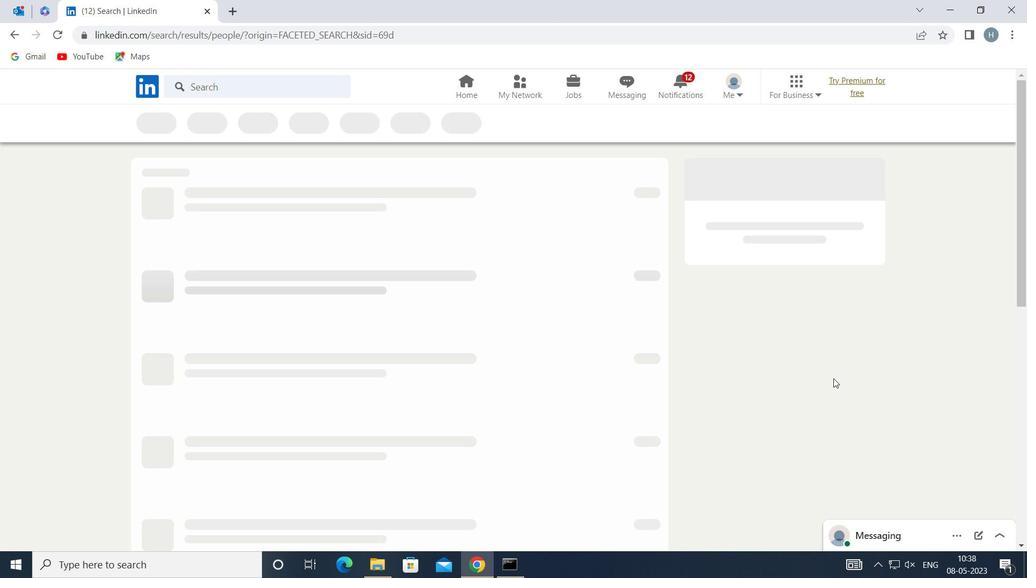 
